 Task: Find connections with filter location Seen (Kreis 3) with filter topic #Workwith filter profile language English with filter current company Apparel Resources with filter school MIT School of Distance Education with filter industry Boilers, Tanks, and Shipping Container Manufacturing with filter service category Translation with filter keywords title Web Designer
Action: Mouse moved to (530, 83)
Screenshot: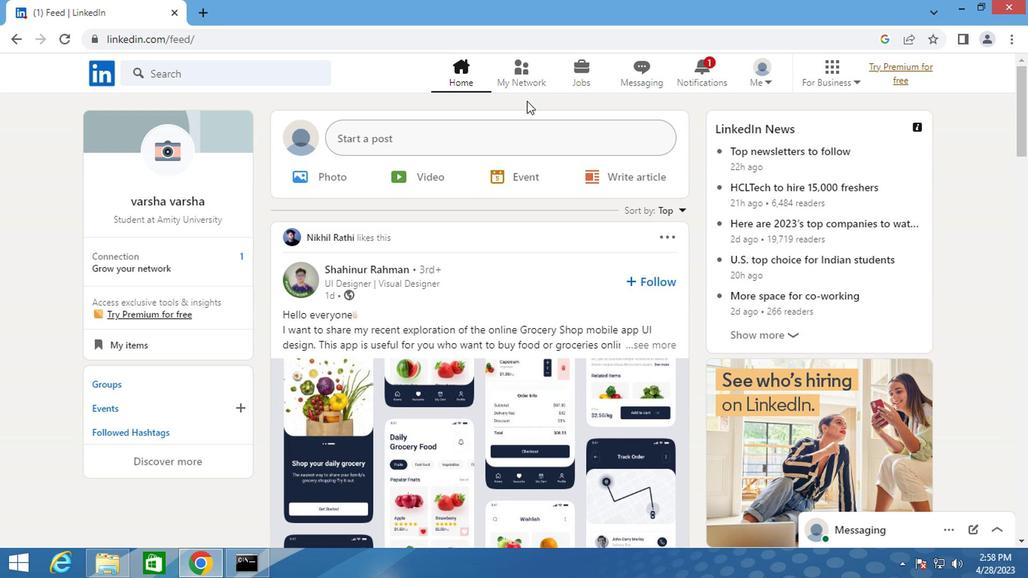 
Action: Mouse pressed left at (530, 83)
Screenshot: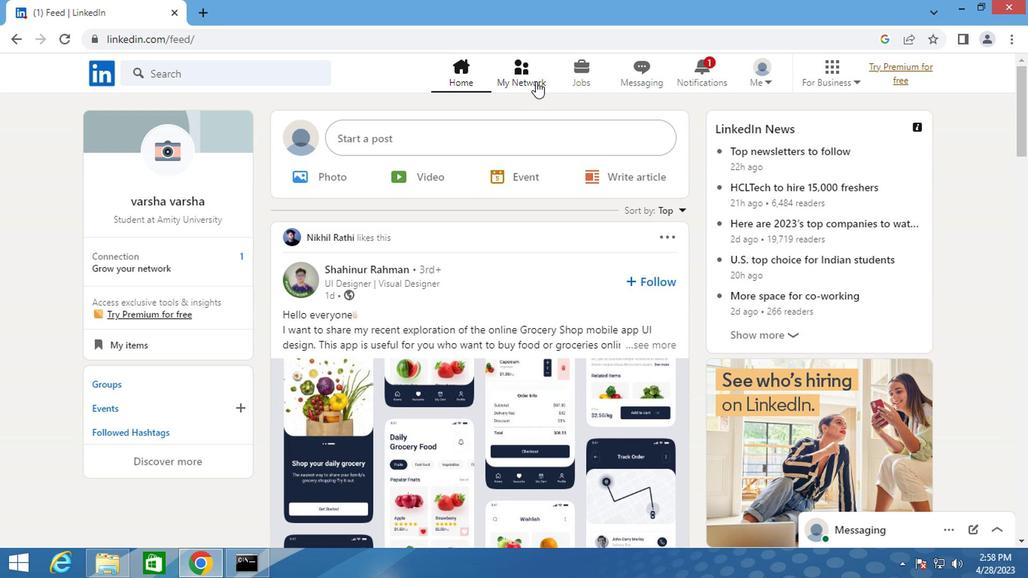 
Action: Mouse moved to (207, 160)
Screenshot: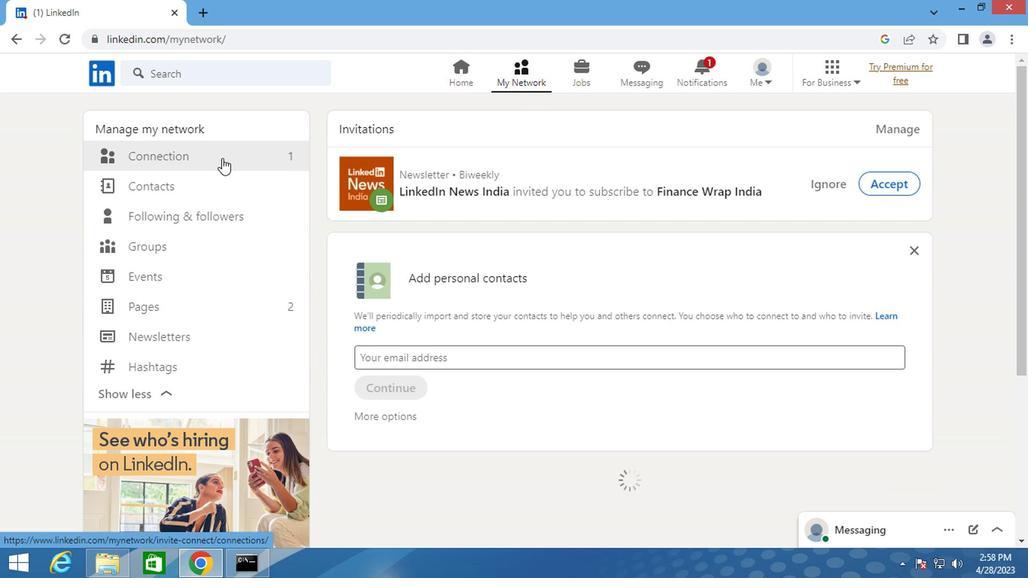
Action: Mouse pressed left at (207, 160)
Screenshot: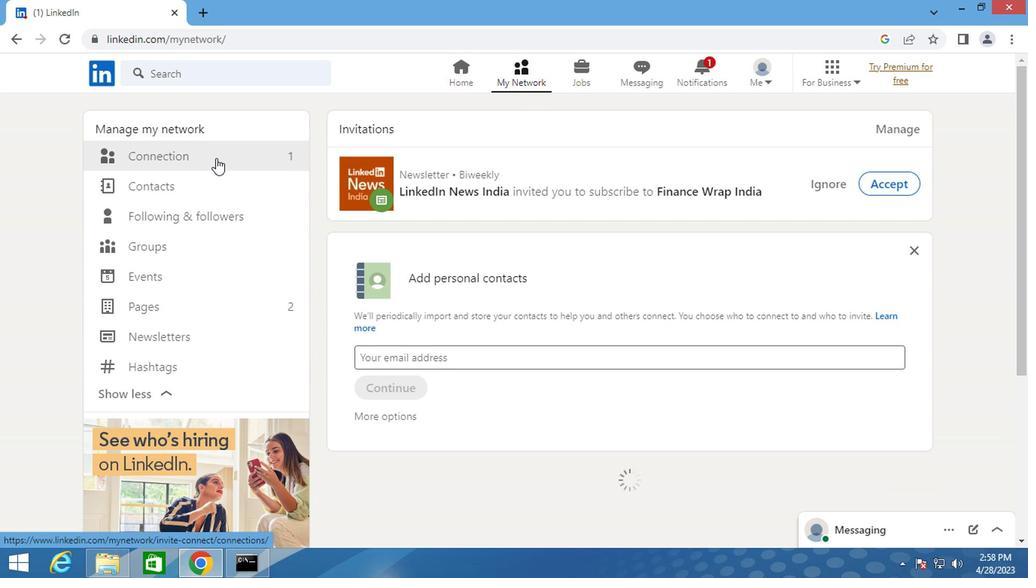 
Action: Mouse moved to (596, 161)
Screenshot: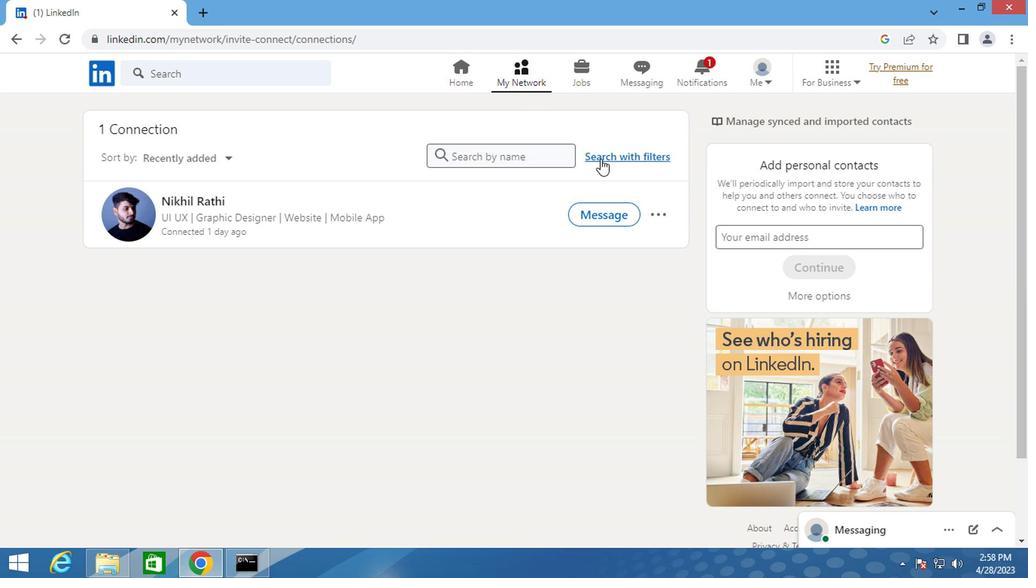 
Action: Mouse pressed left at (596, 161)
Screenshot: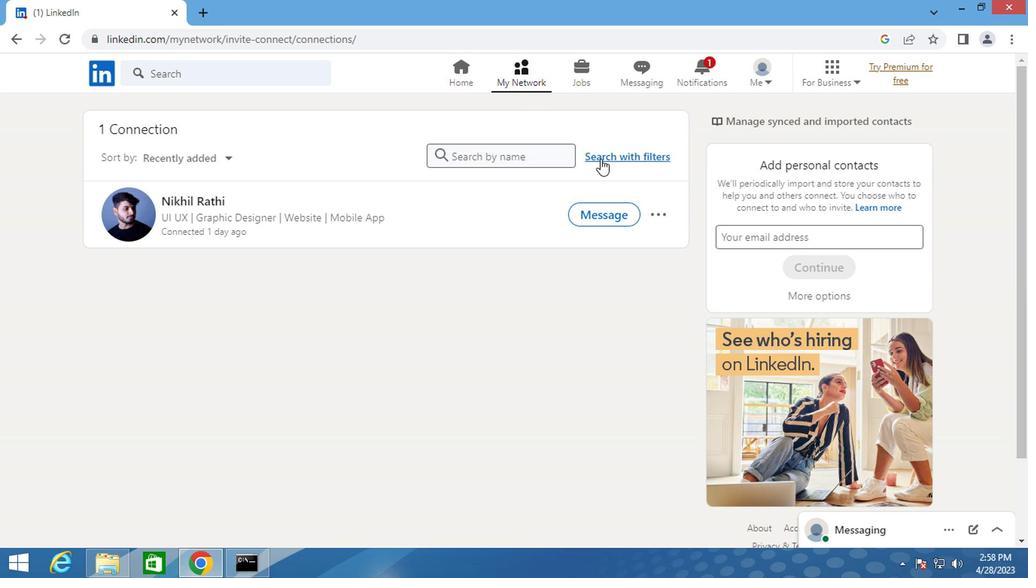 
Action: Mouse moved to (568, 115)
Screenshot: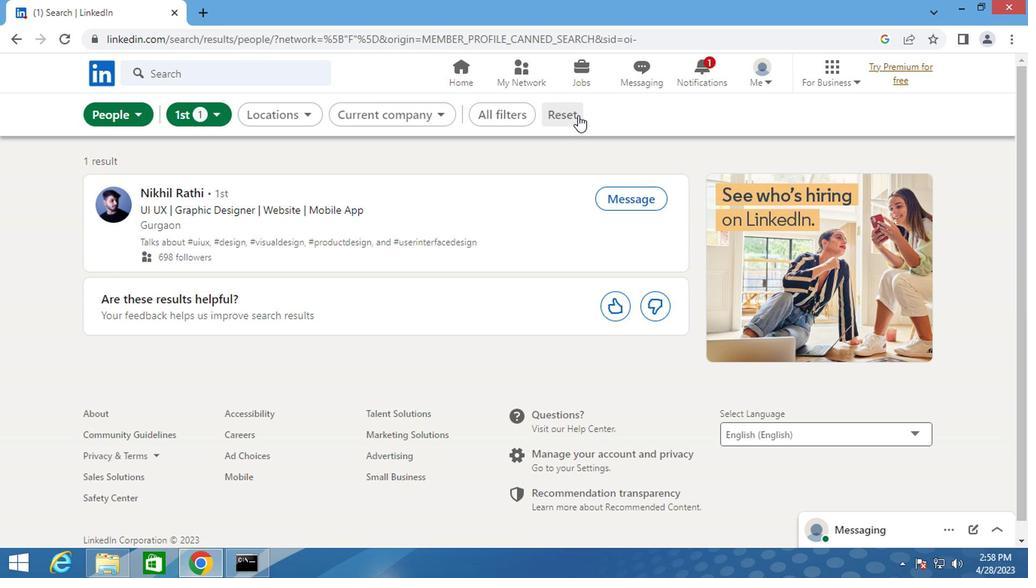 
Action: Mouse pressed left at (568, 115)
Screenshot: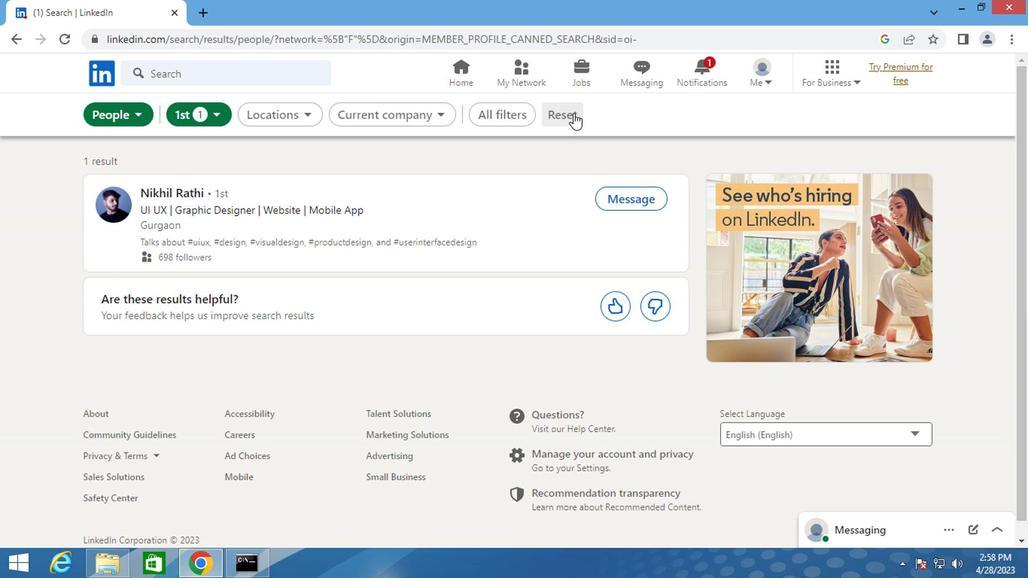 
Action: Mouse moved to (539, 117)
Screenshot: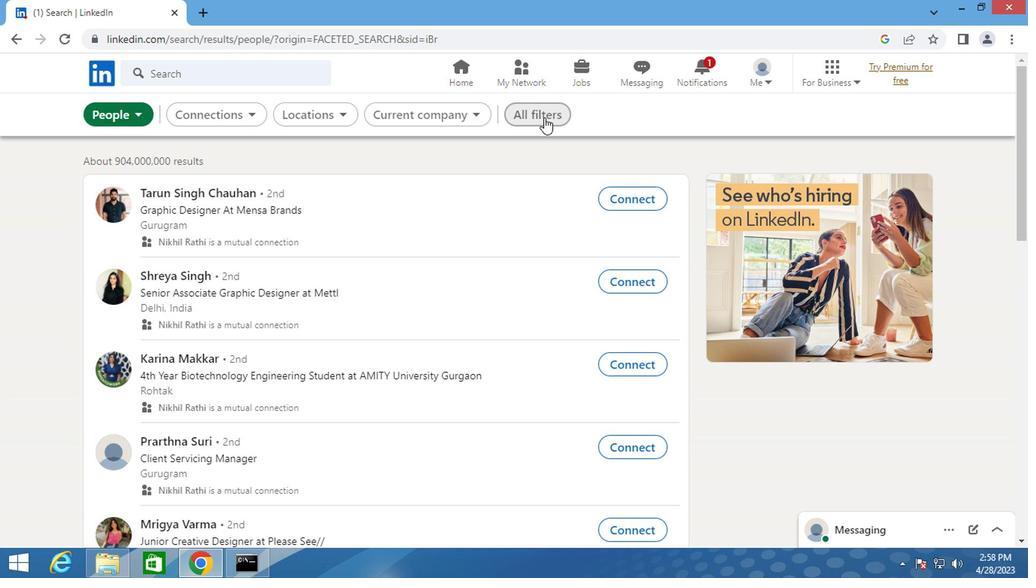 
Action: Mouse pressed left at (539, 117)
Screenshot: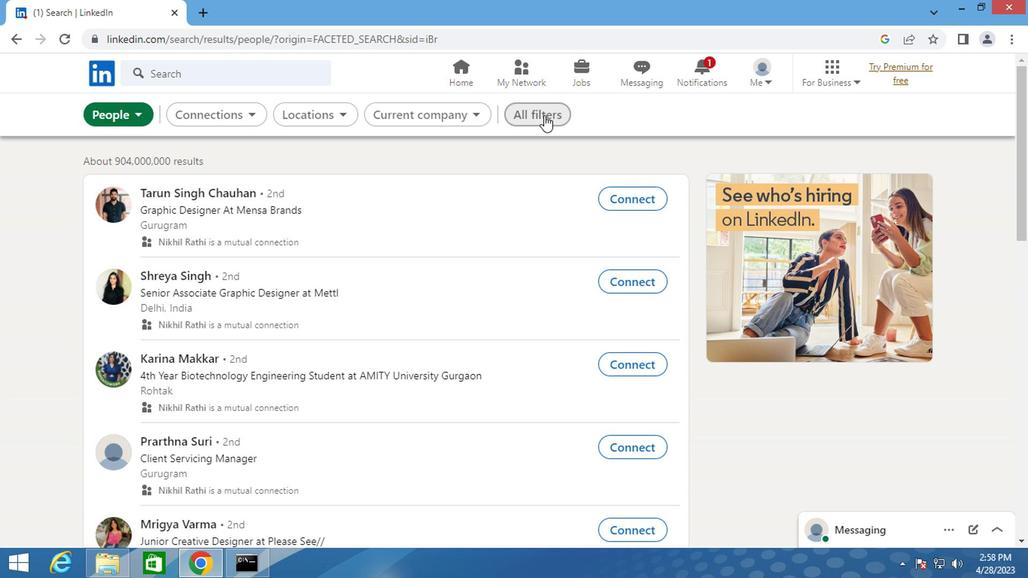 
Action: Mouse moved to (685, 274)
Screenshot: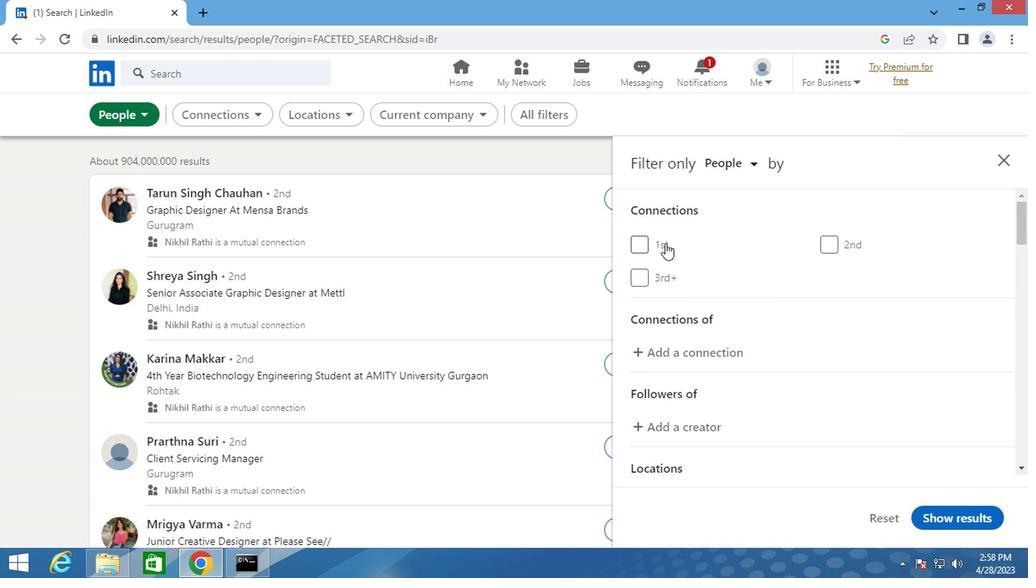 
Action: Mouse scrolled (685, 273) with delta (0, 0)
Screenshot: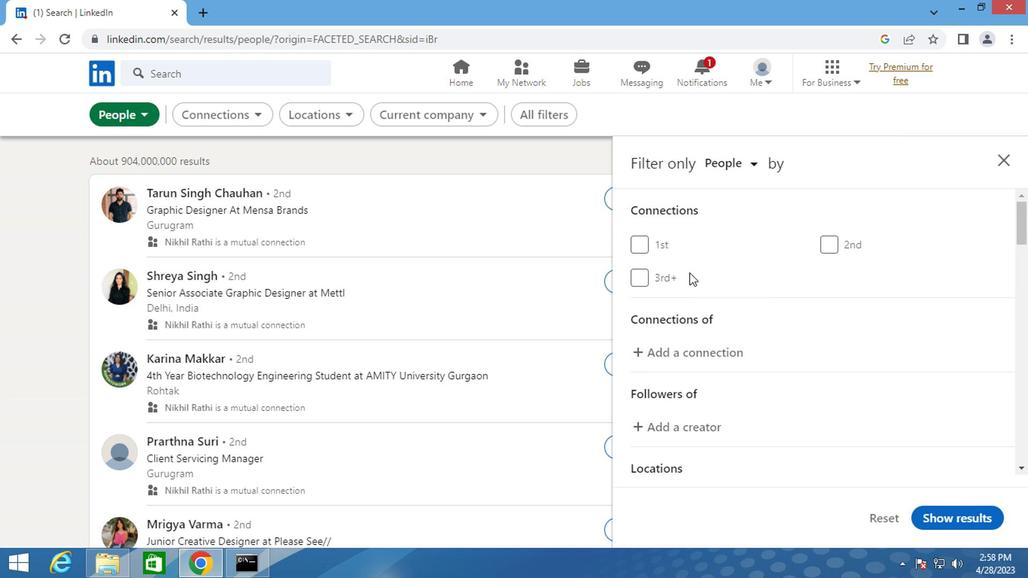 
Action: Mouse scrolled (685, 273) with delta (0, 0)
Screenshot: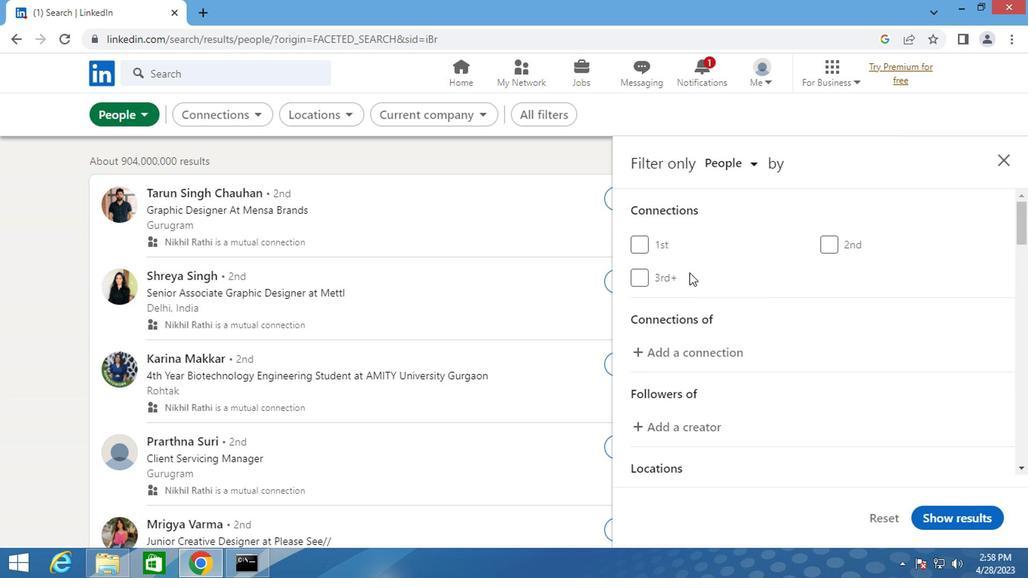 
Action: Mouse moved to (848, 410)
Screenshot: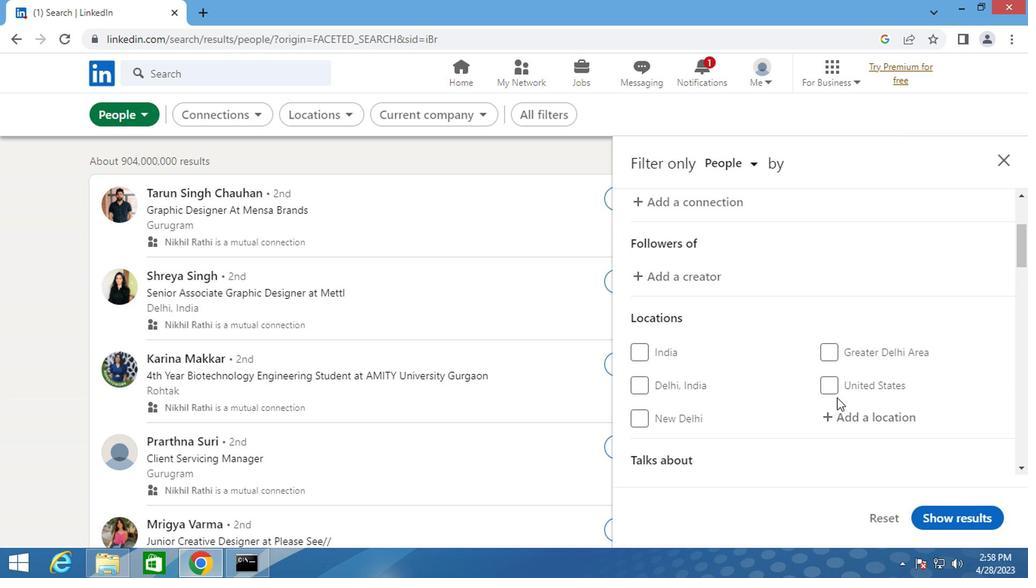 
Action: Mouse pressed left at (848, 410)
Screenshot: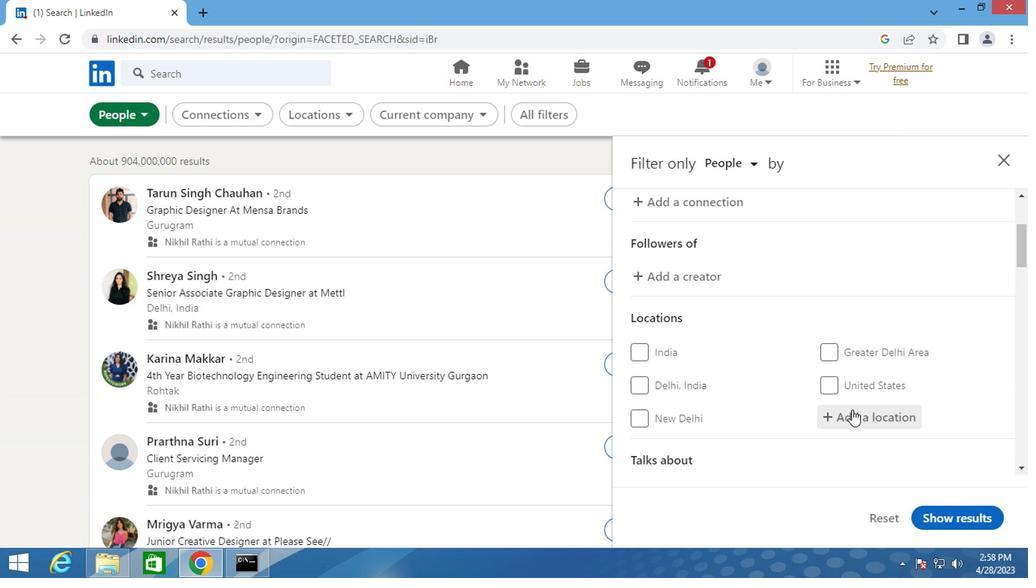 
Action: Key pressed <Key.shift>SEEN<Key.space><Key.shift_r><Key.shift_r><Key.shift_r><Key.shift_r><Key.shift_r>(<Key.shift>KREIS<Key.space>3<Key.shift_r>)
Screenshot: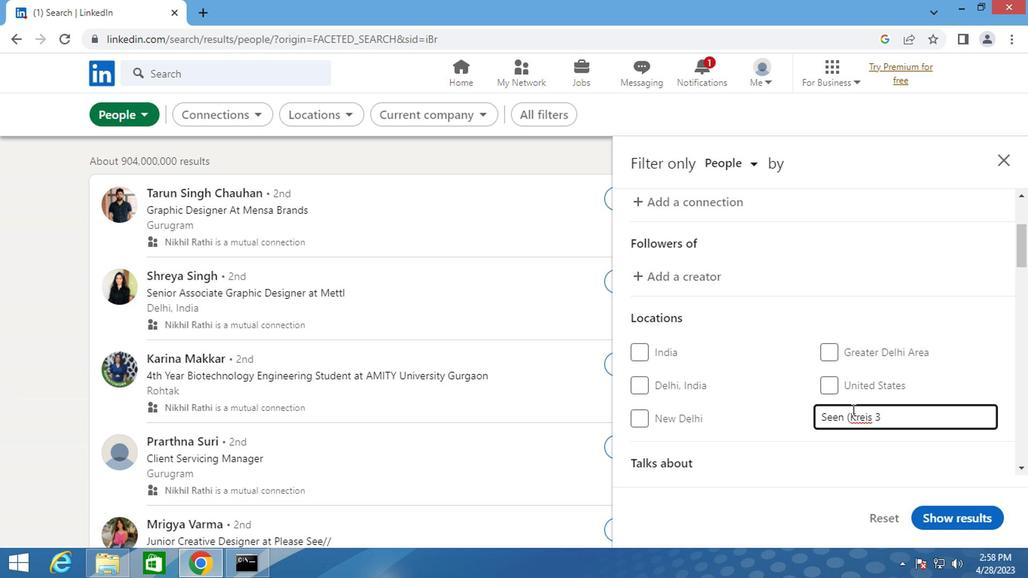 
Action: Mouse moved to (779, 386)
Screenshot: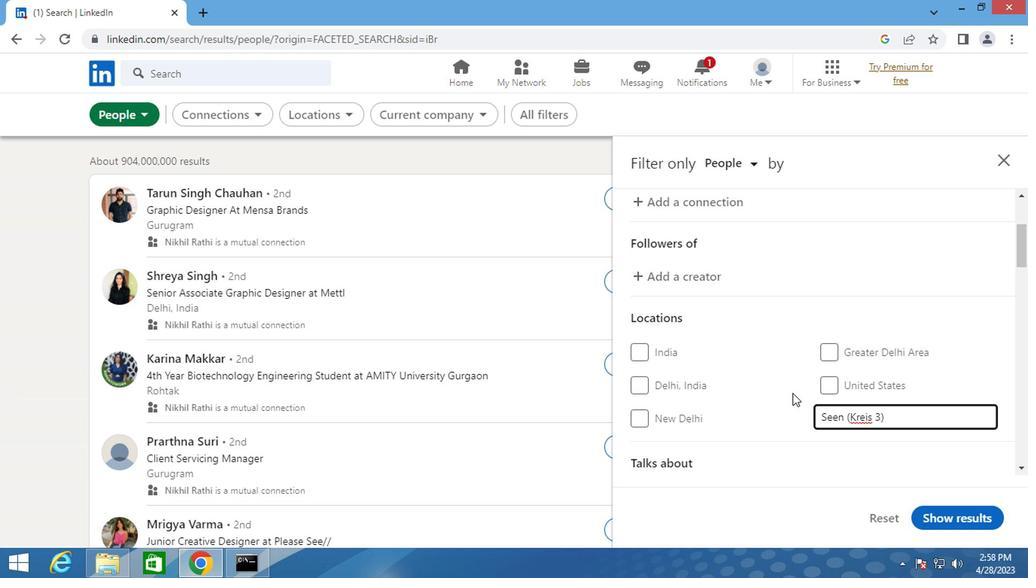 
Action: Mouse scrolled (779, 386) with delta (0, 0)
Screenshot: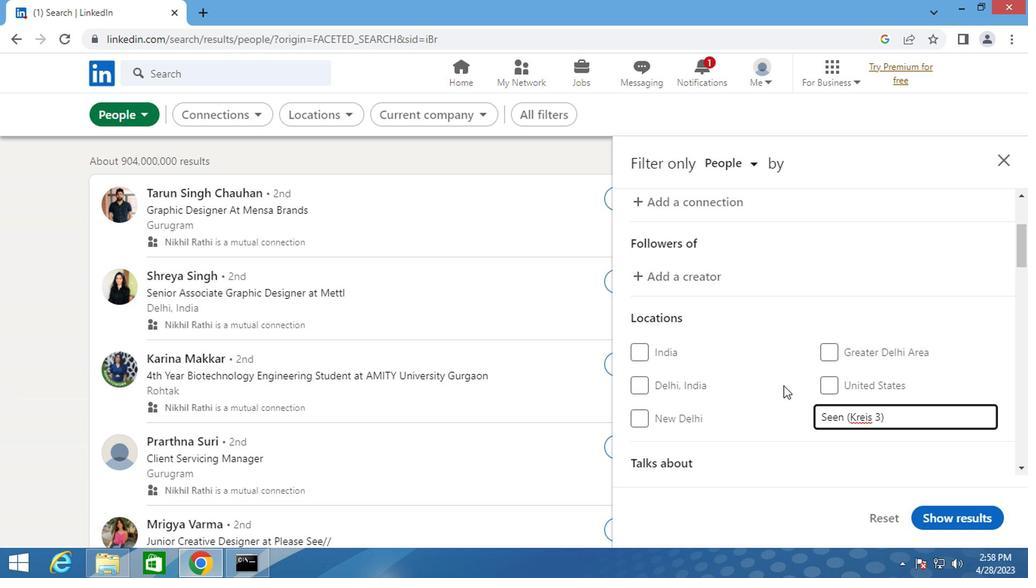 
Action: Mouse scrolled (779, 386) with delta (0, 0)
Screenshot: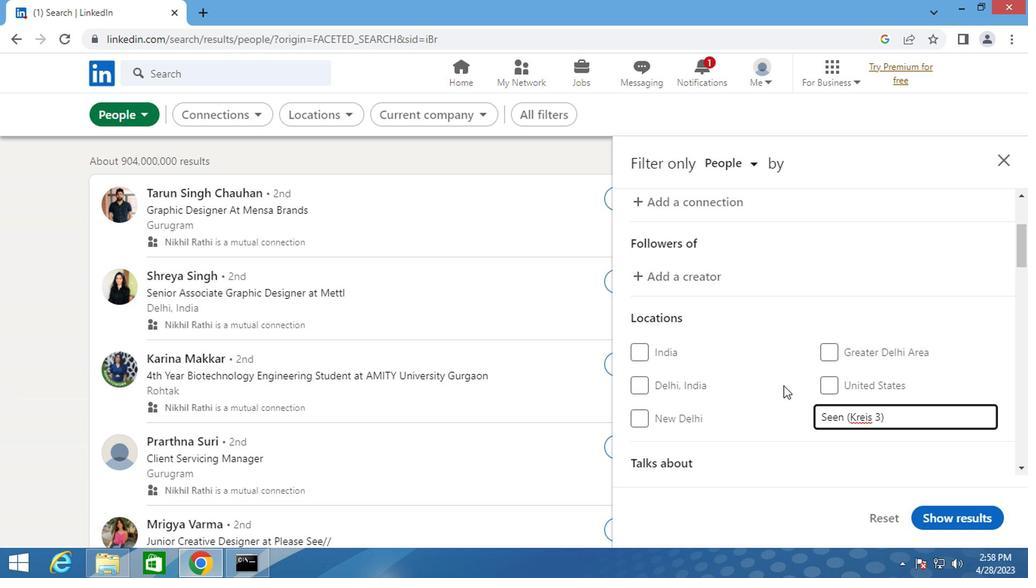 
Action: Mouse scrolled (779, 386) with delta (0, 0)
Screenshot: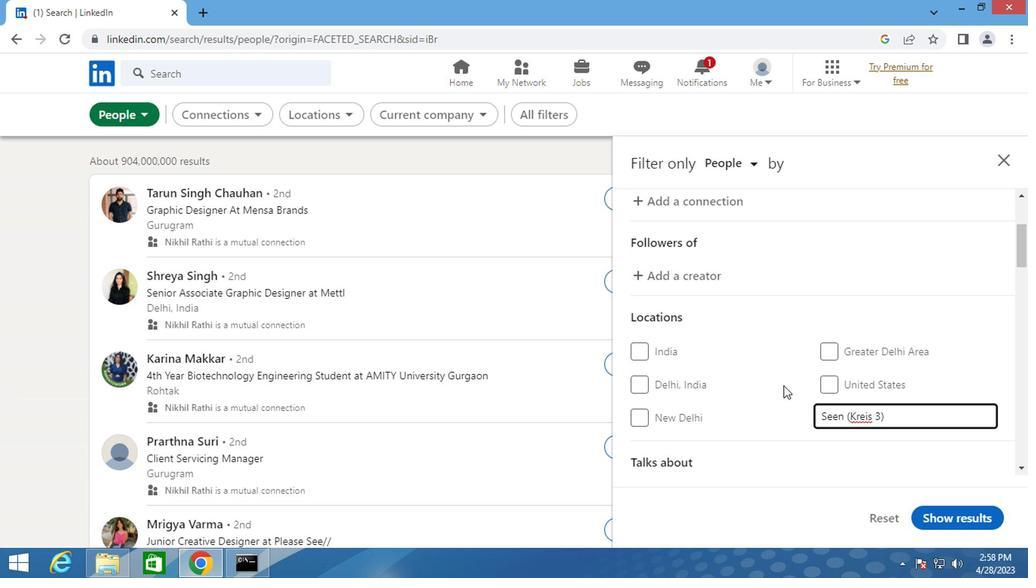 
Action: Mouse moved to (874, 335)
Screenshot: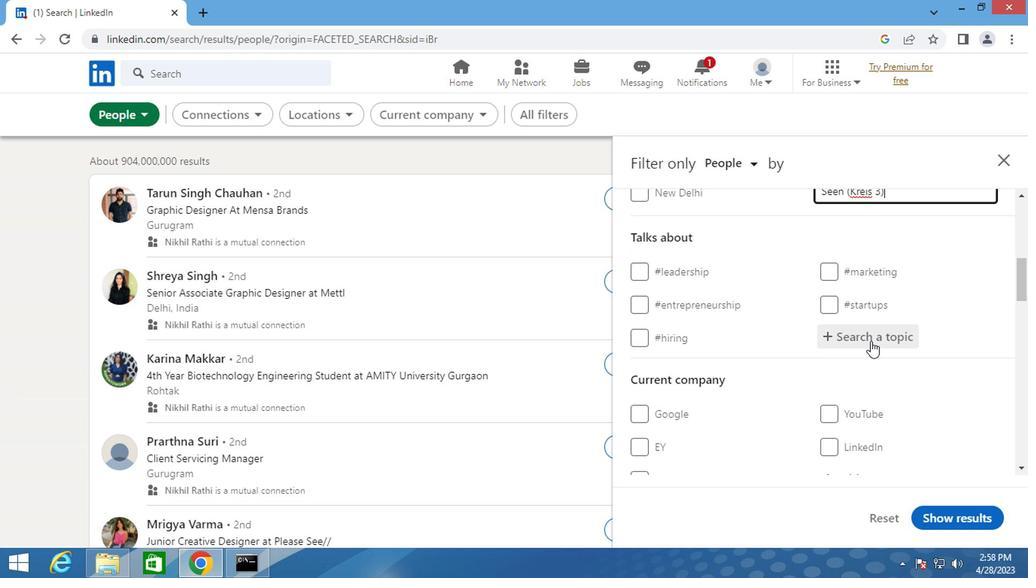 
Action: Mouse pressed left at (874, 335)
Screenshot: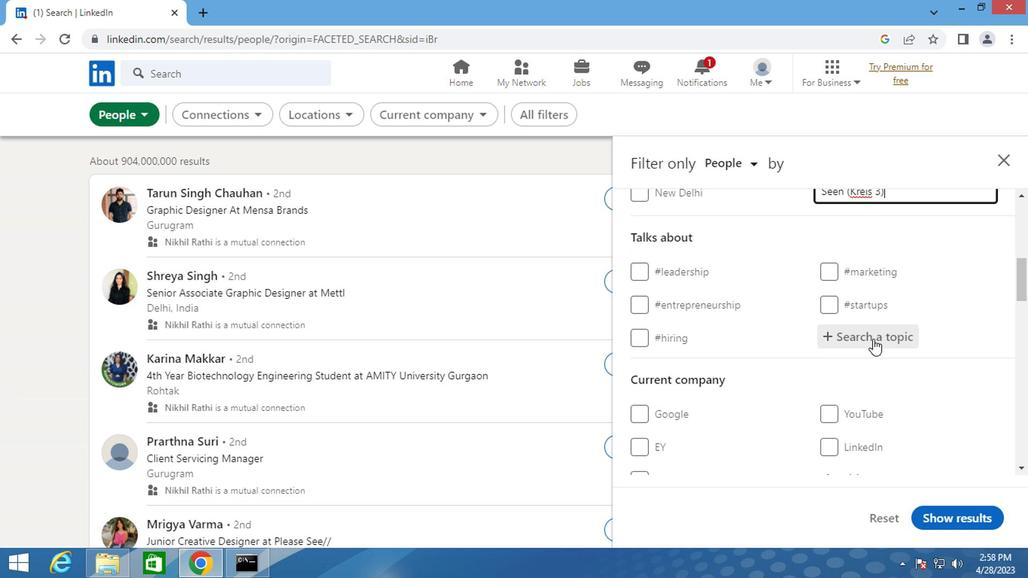 
Action: Key pressed <Key.shift>#<Key.shift>WORK
Screenshot: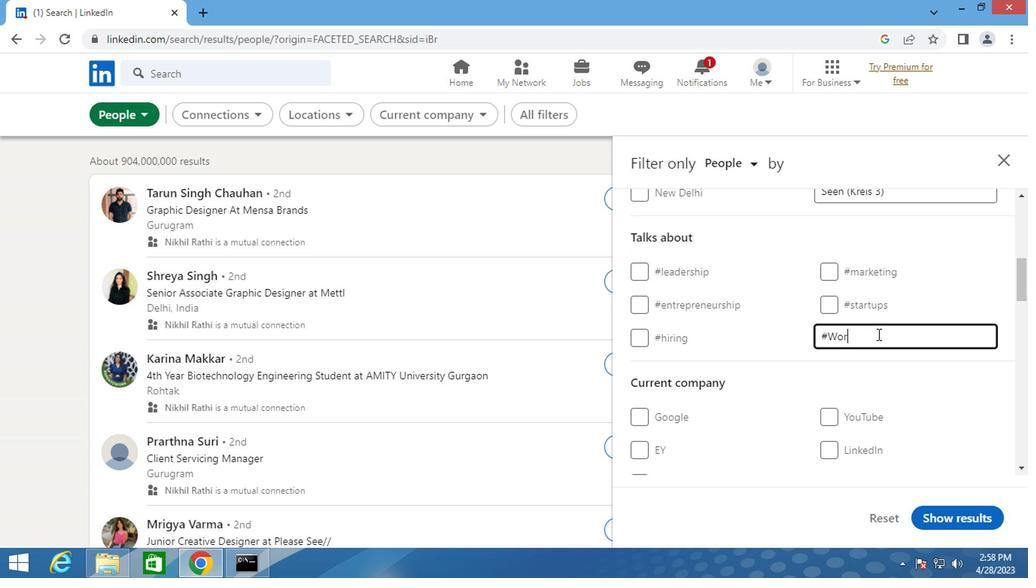 
Action: Mouse moved to (716, 281)
Screenshot: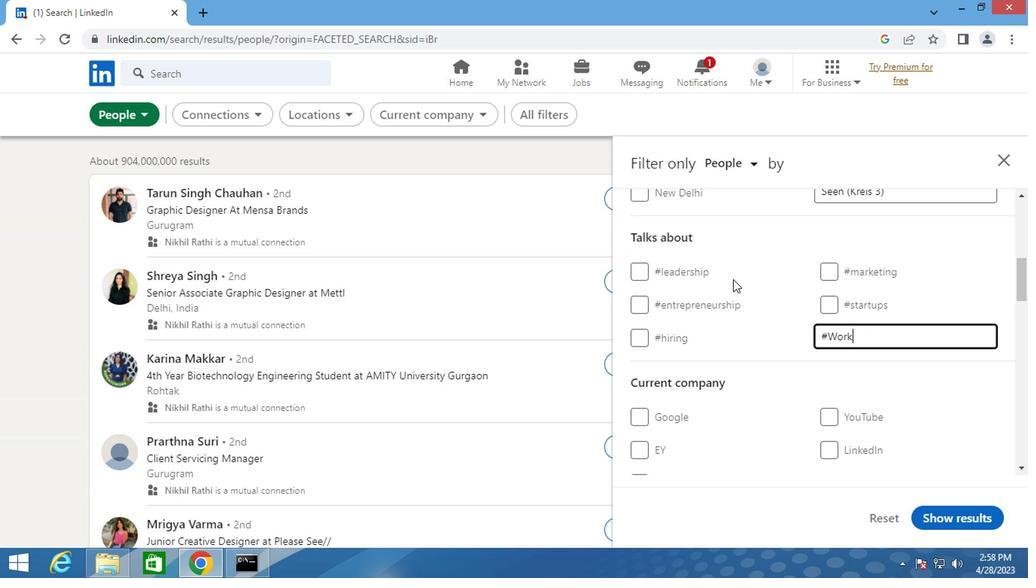 
Action: Mouse scrolled (716, 280) with delta (0, -1)
Screenshot: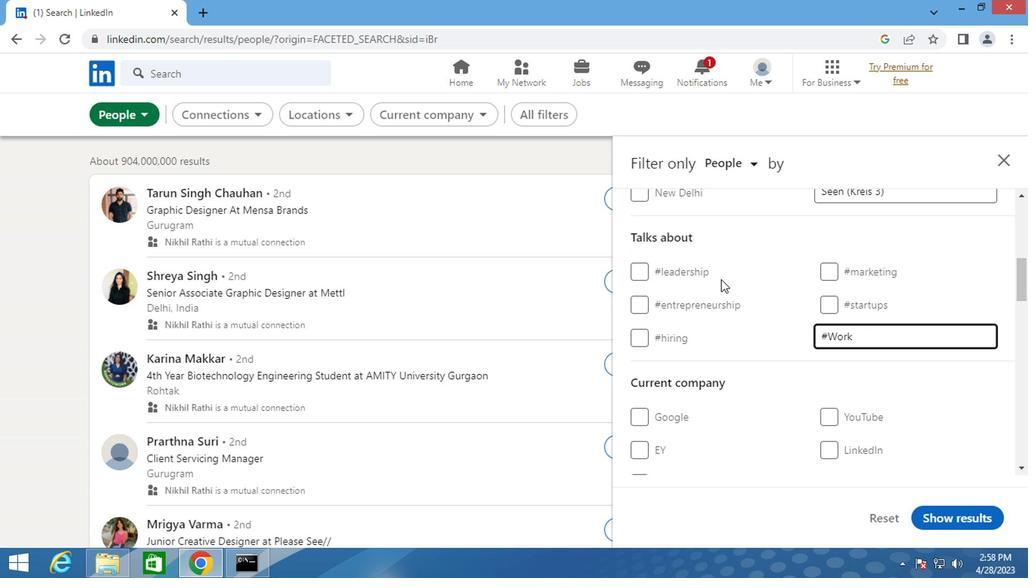 
Action: Mouse scrolled (716, 280) with delta (0, -1)
Screenshot: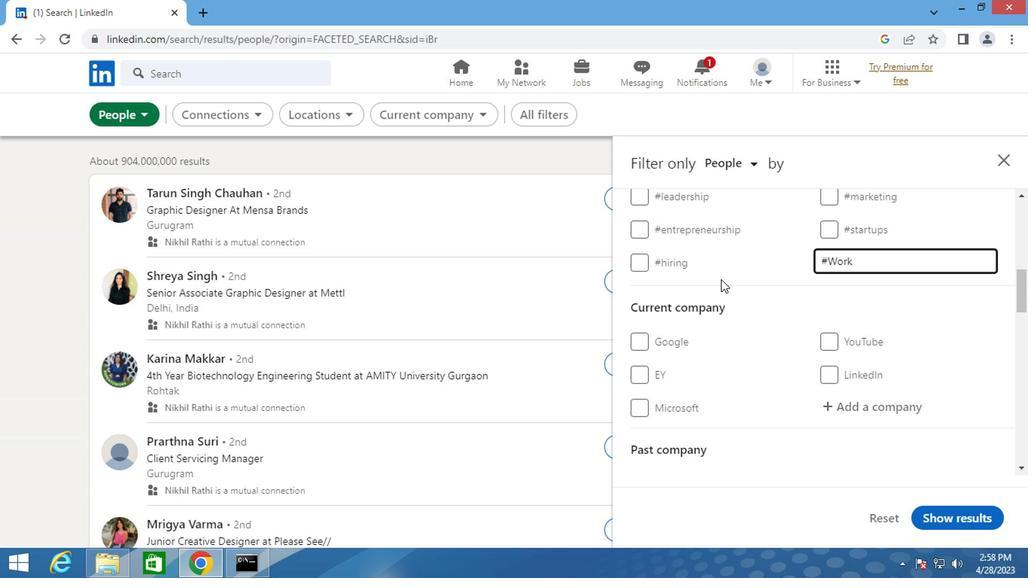 
Action: Mouse scrolled (716, 280) with delta (0, -1)
Screenshot: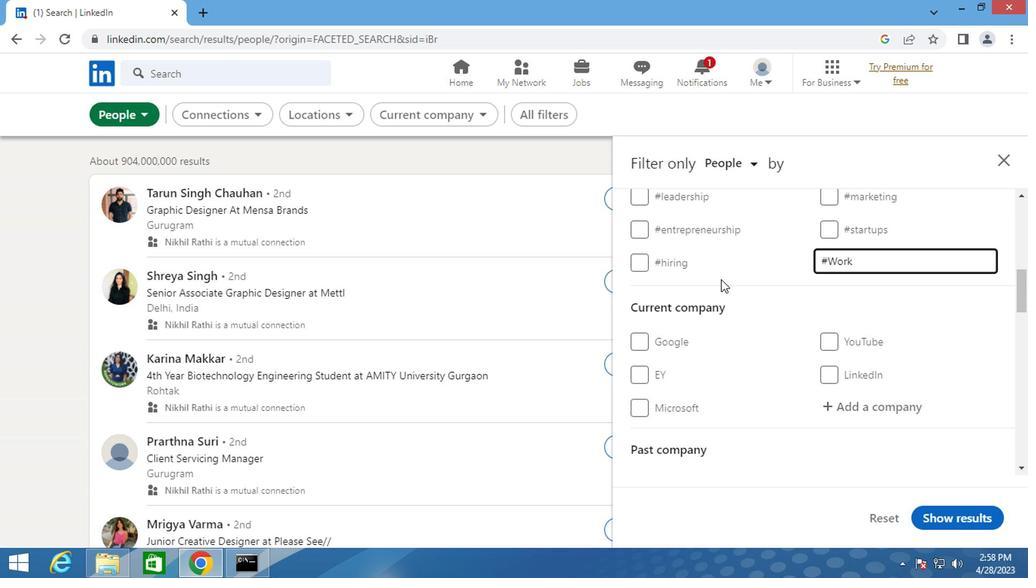 
Action: Mouse scrolled (716, 280) with delta (0, -1)
Screenshot: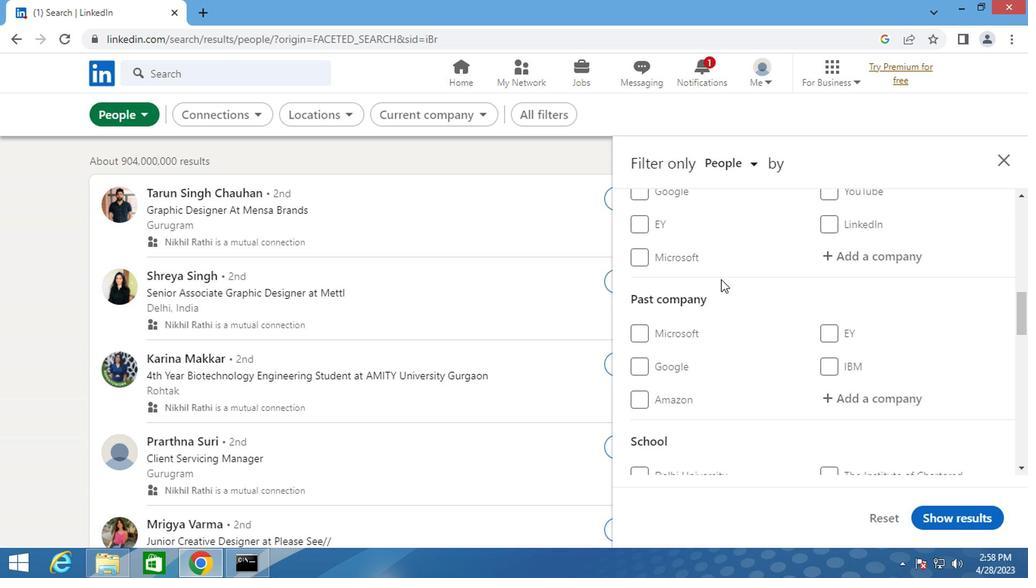 
Action: Mouse scrolled (716, 280) with delta (0, -1)
Screenshot: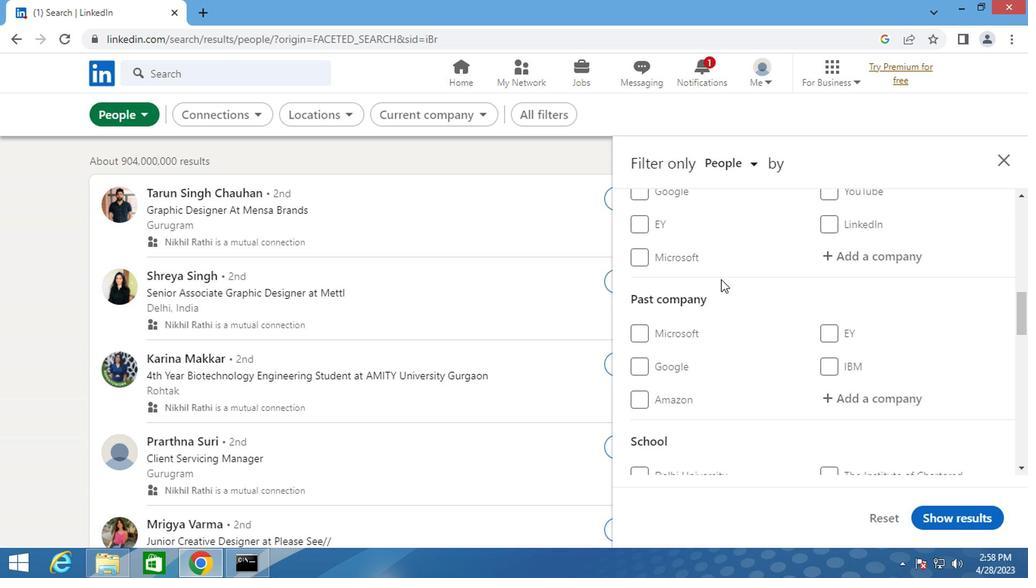 
Action: Mouse scrolled (716, 280) with delta (0, -1)
Screenshot: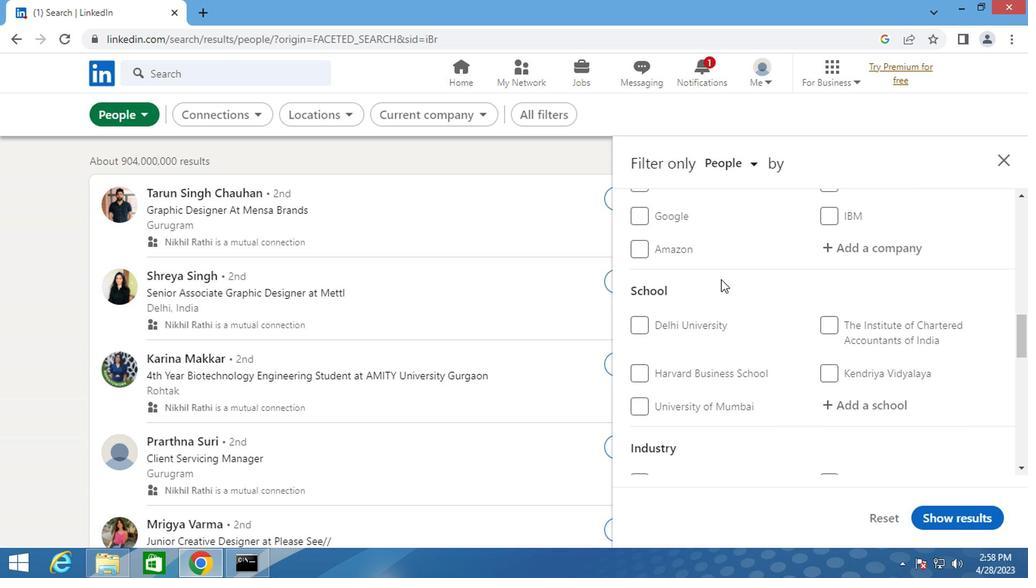 
Action: Mouse scrolled (716, 280) with delta (0, -1)
Screenshot: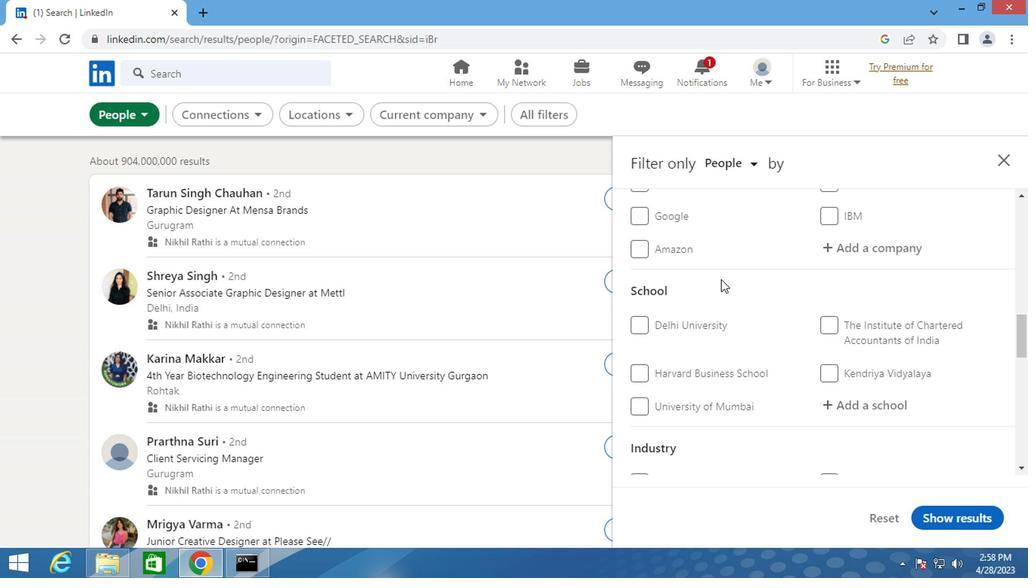 
Action: Mouse scrolled (716, 280) with delta (0, -1)
Screenshot: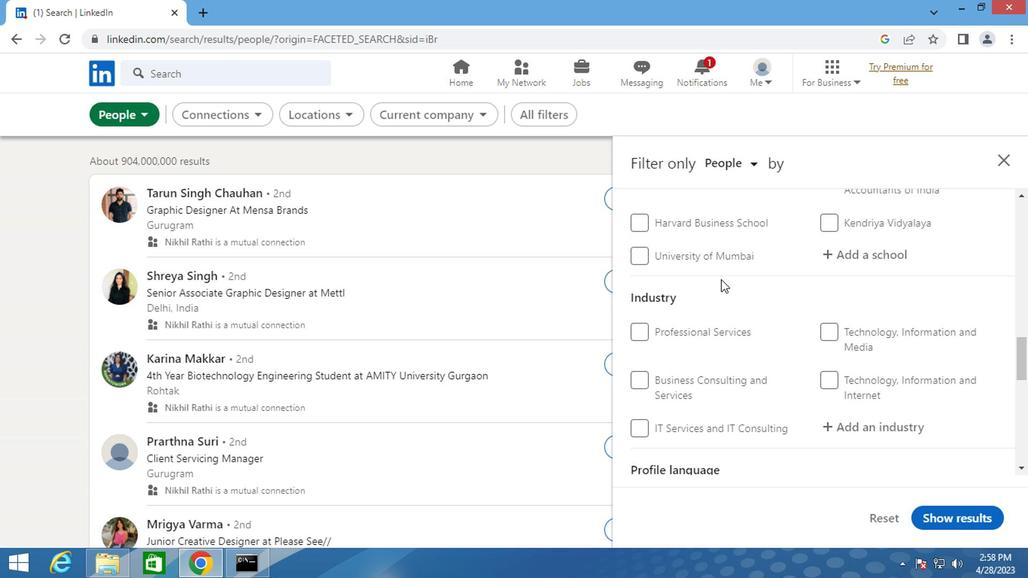
Action: Mouse scrolled (716, 280) with delta (0, -1)
Screenshot: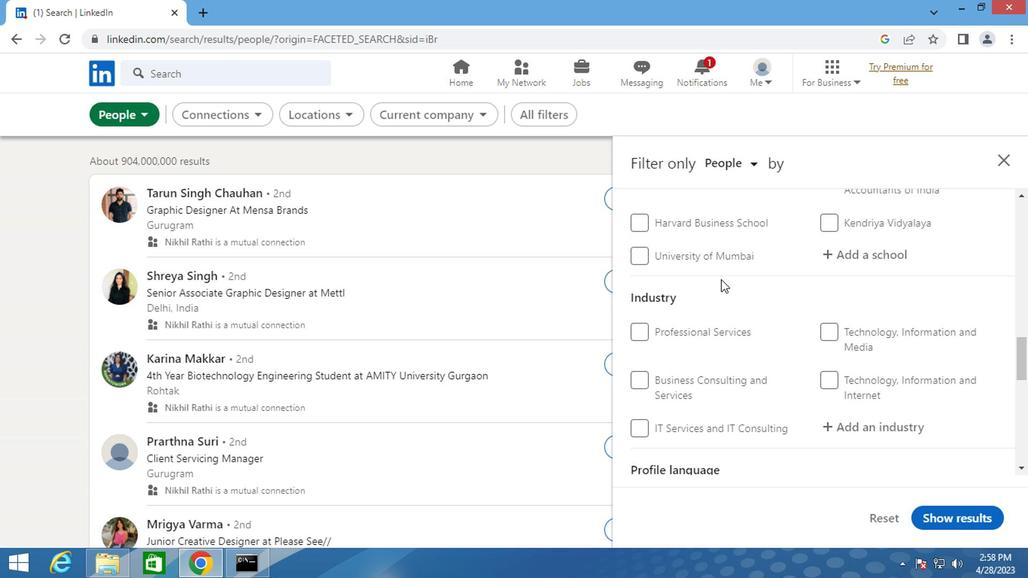 
Action: Mouse moved to (638, 352)
Screenshot: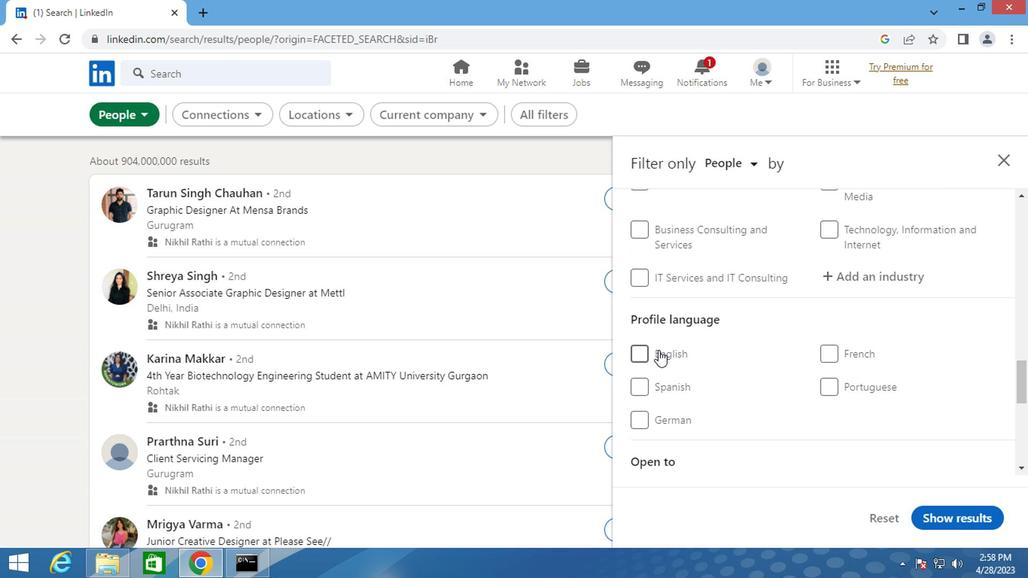 
Action: Mouse pressed left at (638, 352)
Screenshot: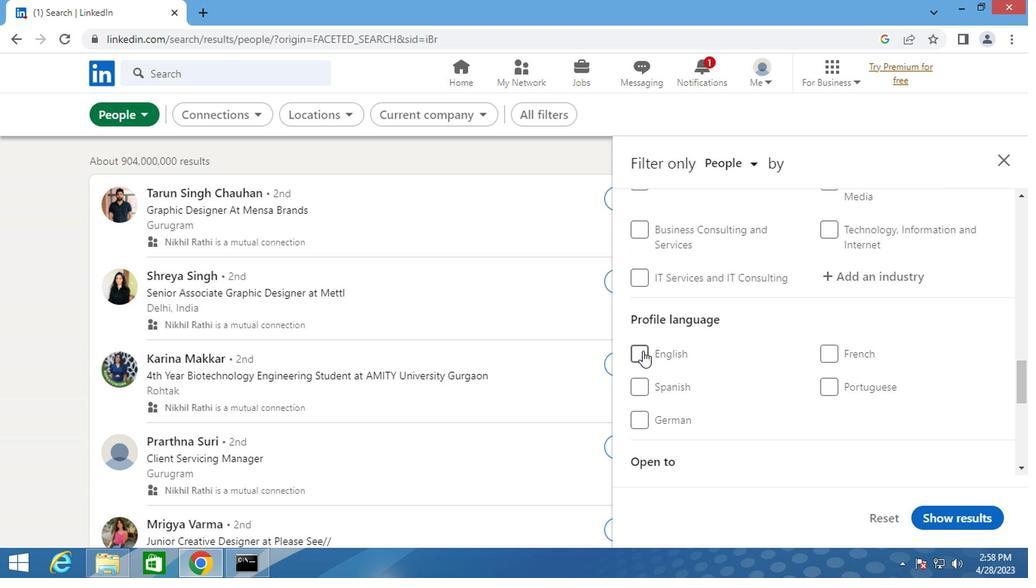 
Action: Mouse moved to (670, 338)
Screenshot: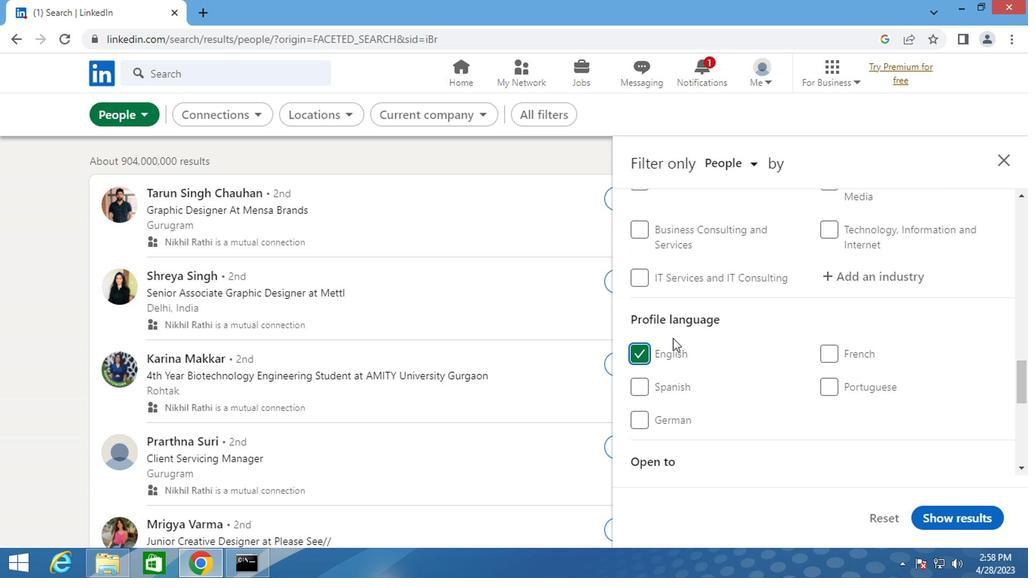 
Action: Mouse scrolled (670, 339) with delta (0, 0)
Screenshot: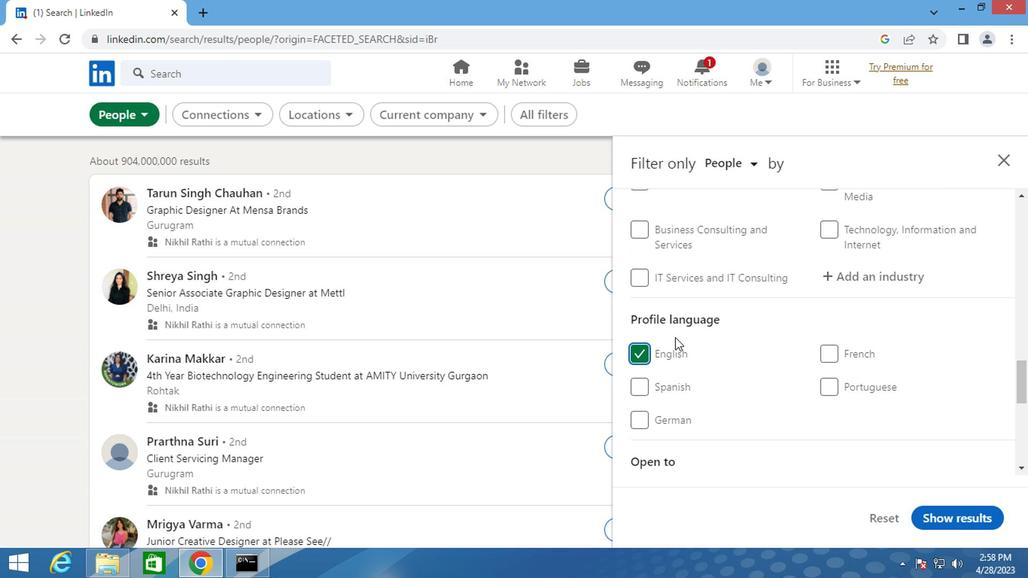 
Action: Mouse scrolled (670, 339) with delta (0, 0)
Screenshot: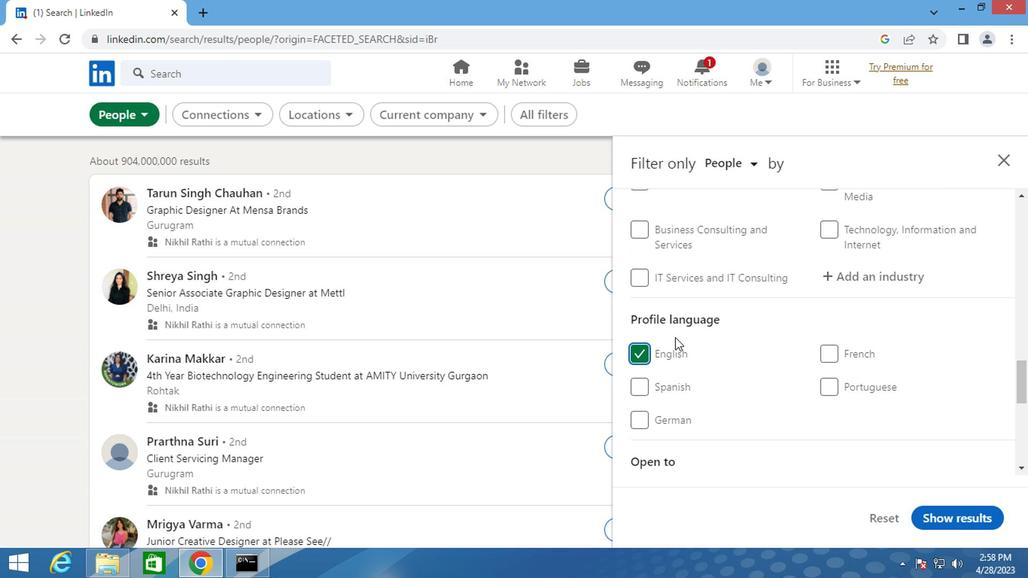 
Action: Mouse scrolled (670, 339) with delta (0, 0)
Screenshot: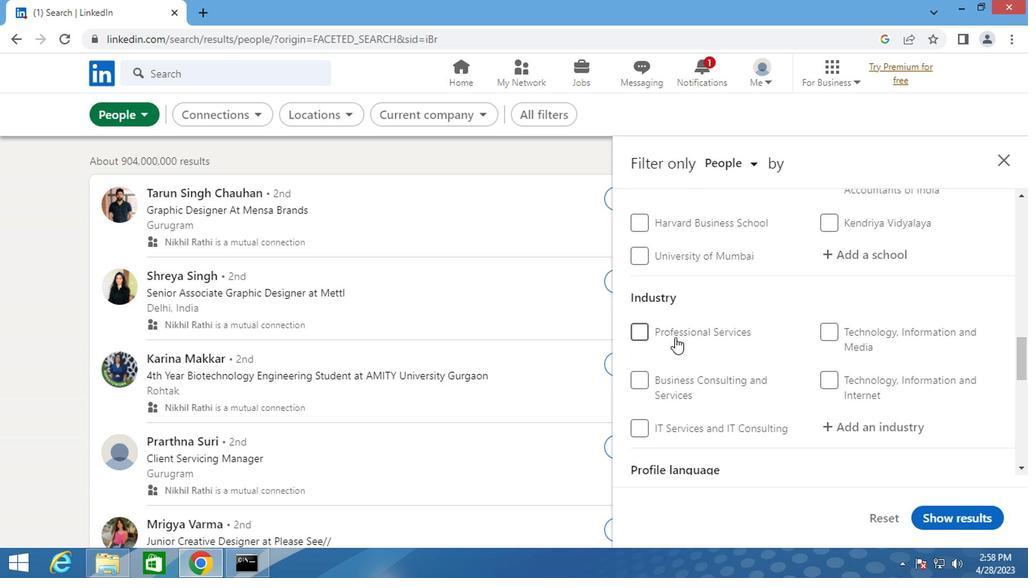 
Action: Mouse scrolled (670, 339) with delta (0, 0)
Screenshot: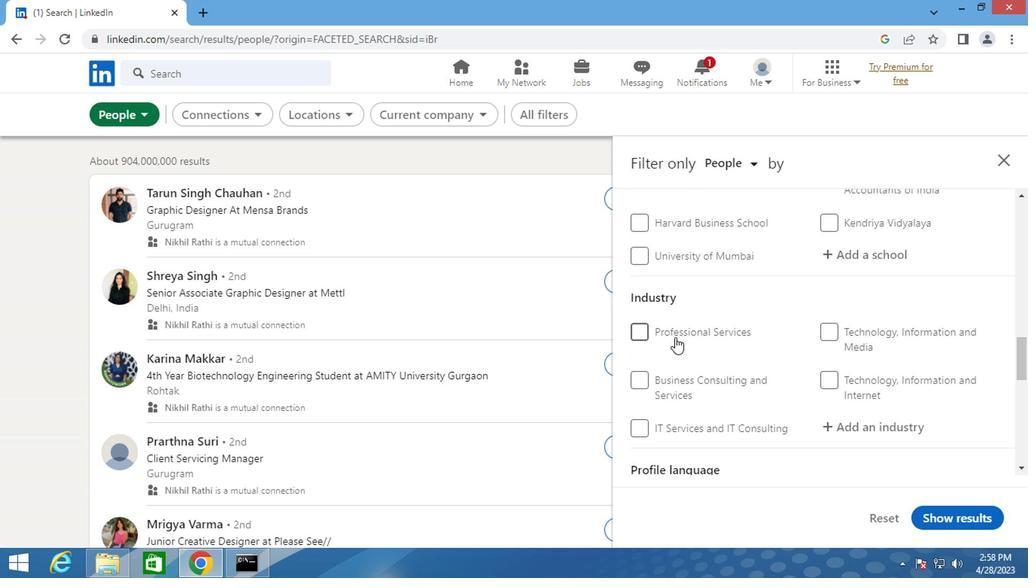 
Action: Mouse scrolled (670, 339) with delta (0, 0)
Screenshot: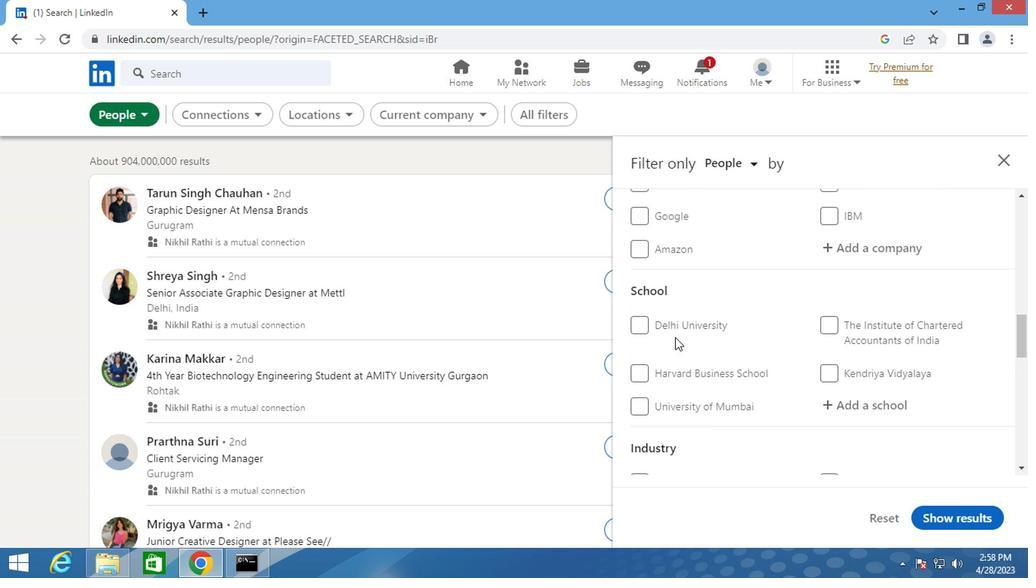 
Action: Mouse scrolled (670, 339) with delta (0, 0)
Screenshot: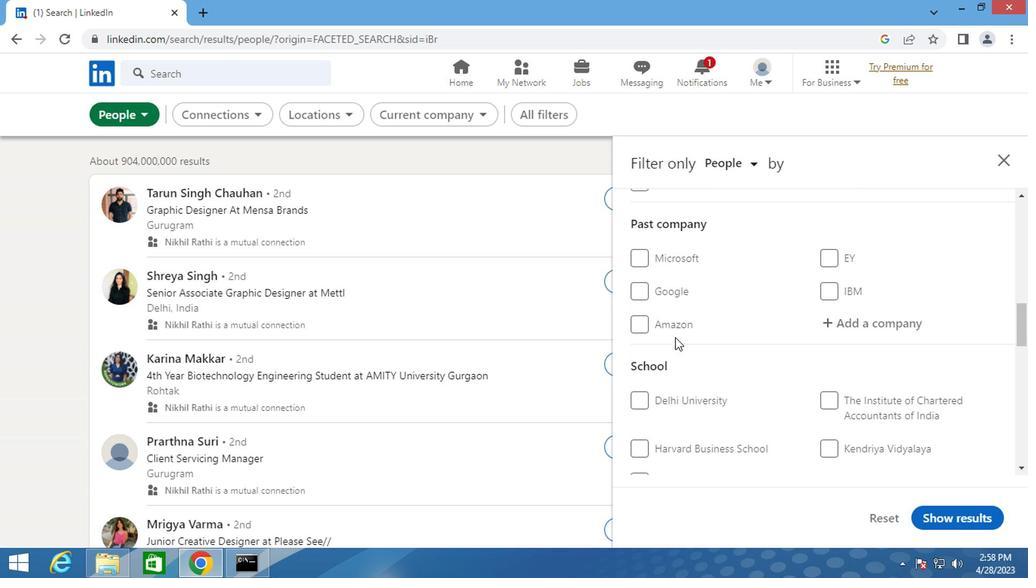 
Action: Mouse scrolled (670, 339) with delta (0, 0)
Screenshot: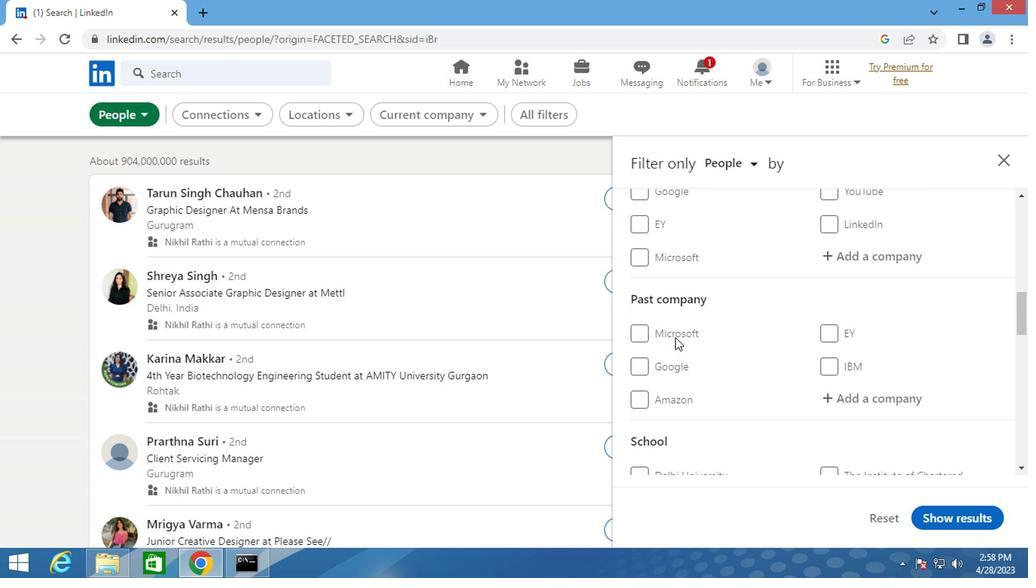 
Action: Mouse scrolled (670, 339) with delta (0, 0)
Screenshot: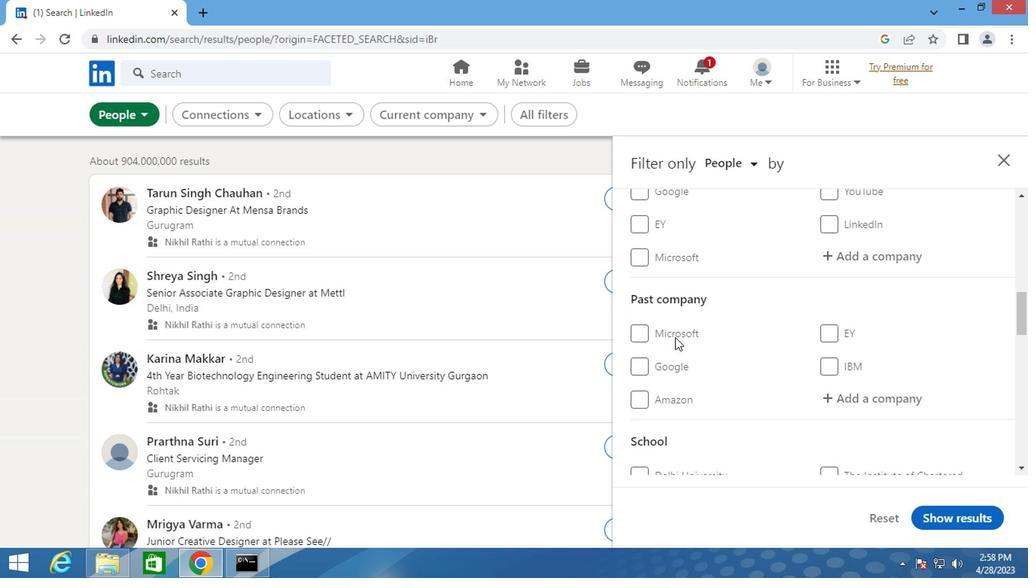 
Action: Mouse moved to (846, 409)
Screenshot: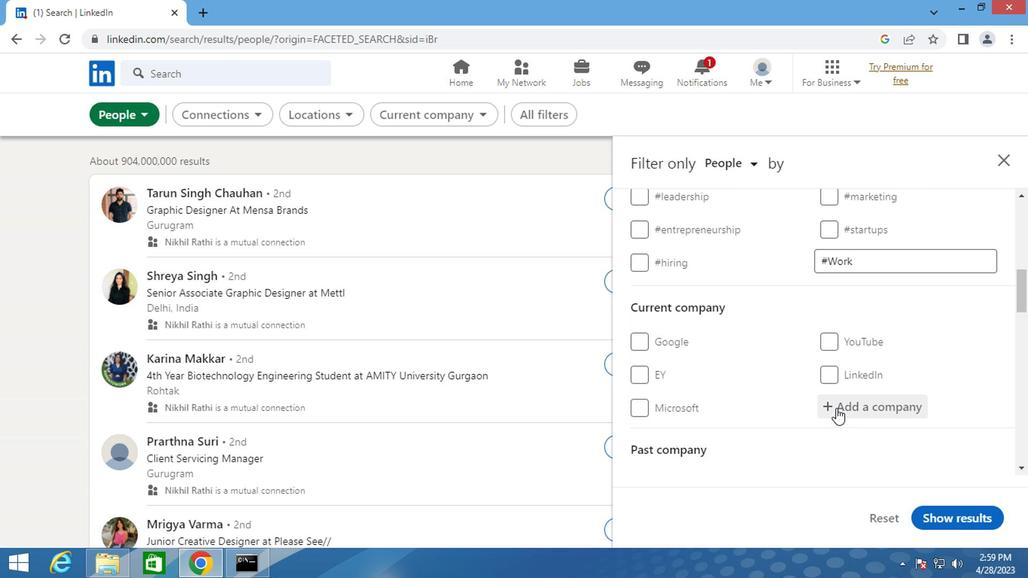 
Action: Mouse pressed left at (846, 409)
Screenshot: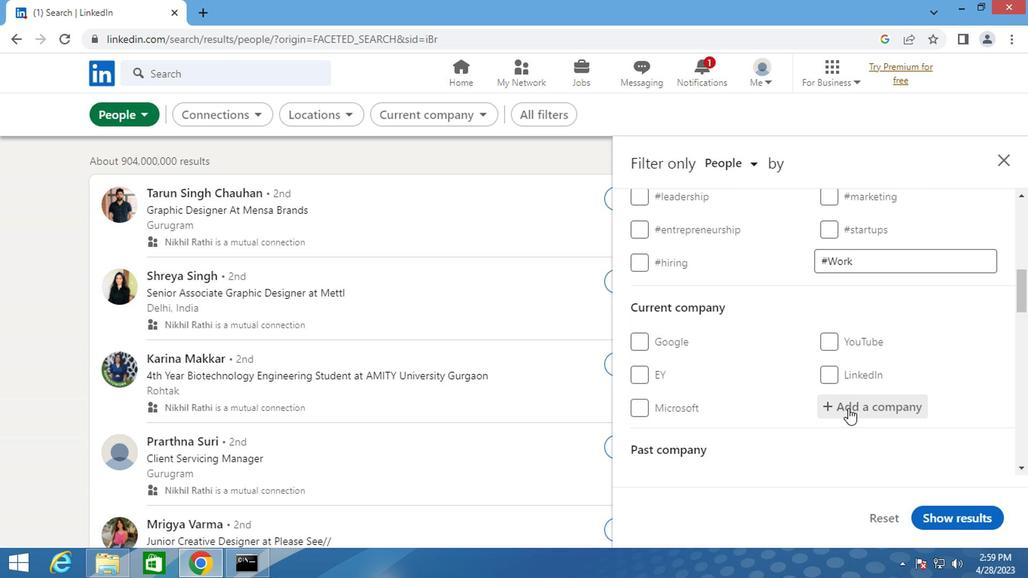 
Action: Key pressed <Key.shift>APPAREL<Key.space><Key.shift>RESOURCES
Screenshot: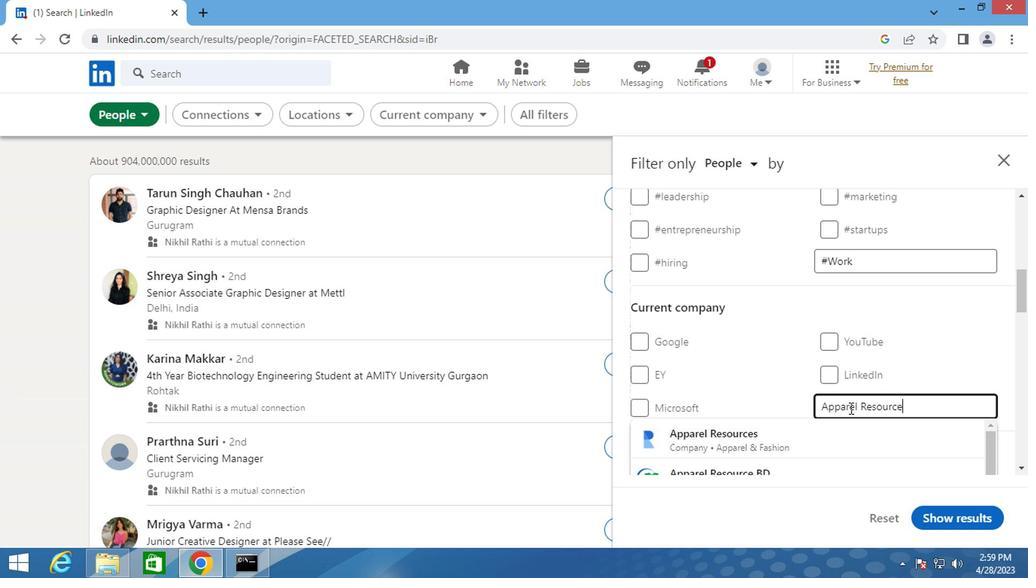 
Action: Mouse moved to (775, 424)
Screenshot: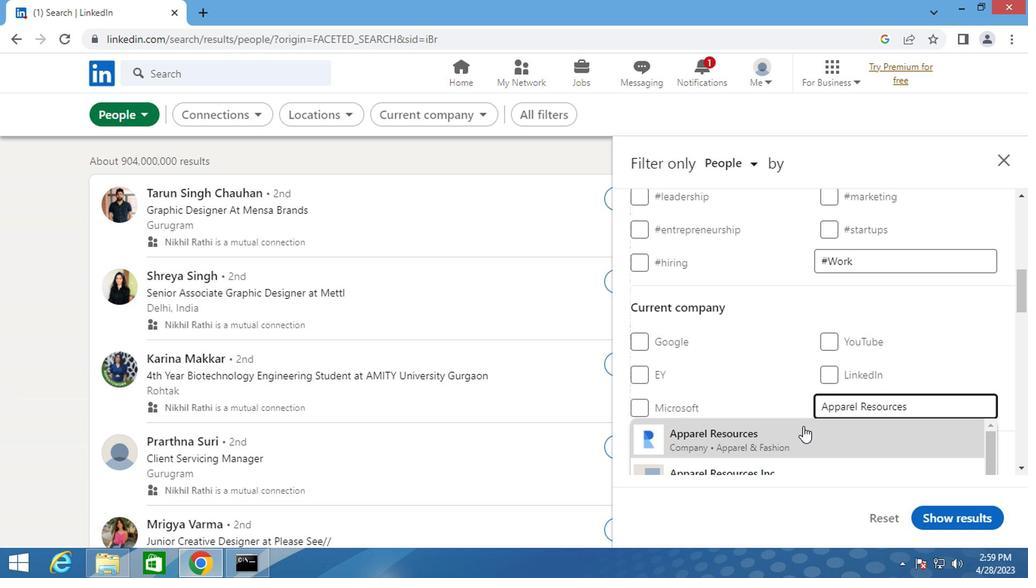 
Action: Mouse pressed left at (775, 424)
Screenshot: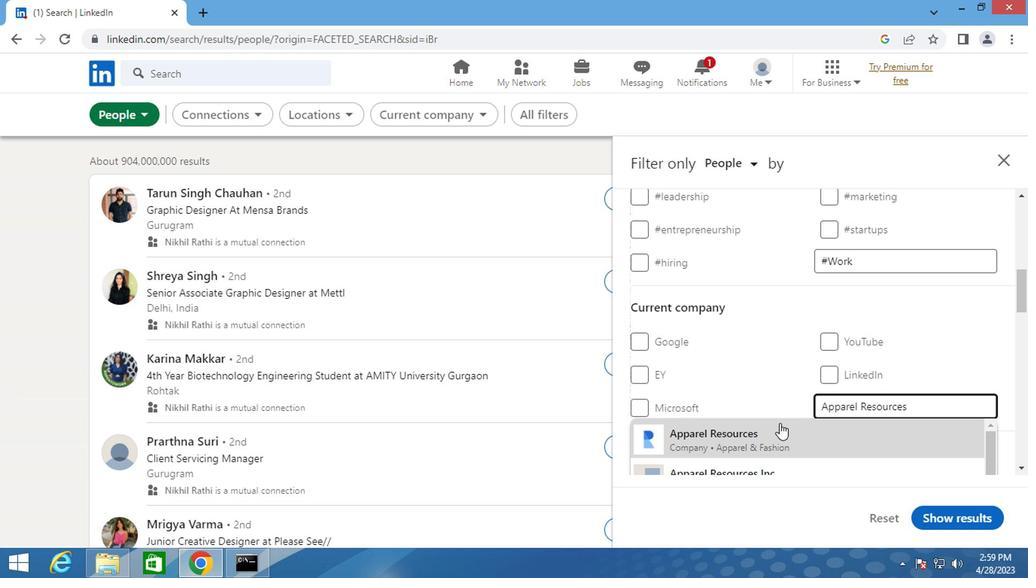 
Action: Mouse moved to (791, 393)
Screenshot: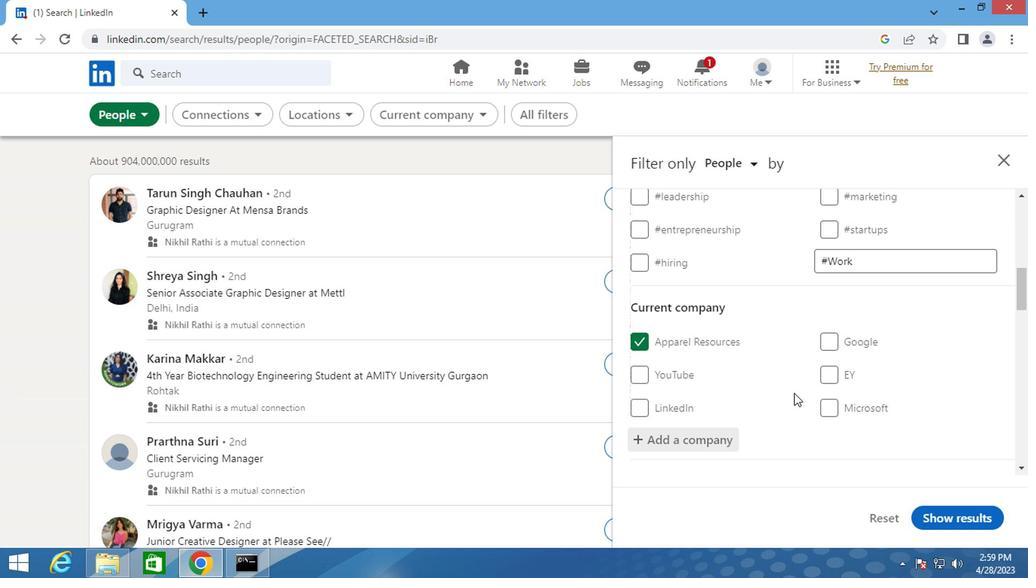 
Action: Mouse scrolled (791, 391) with delta (0, -1)
Screenshot: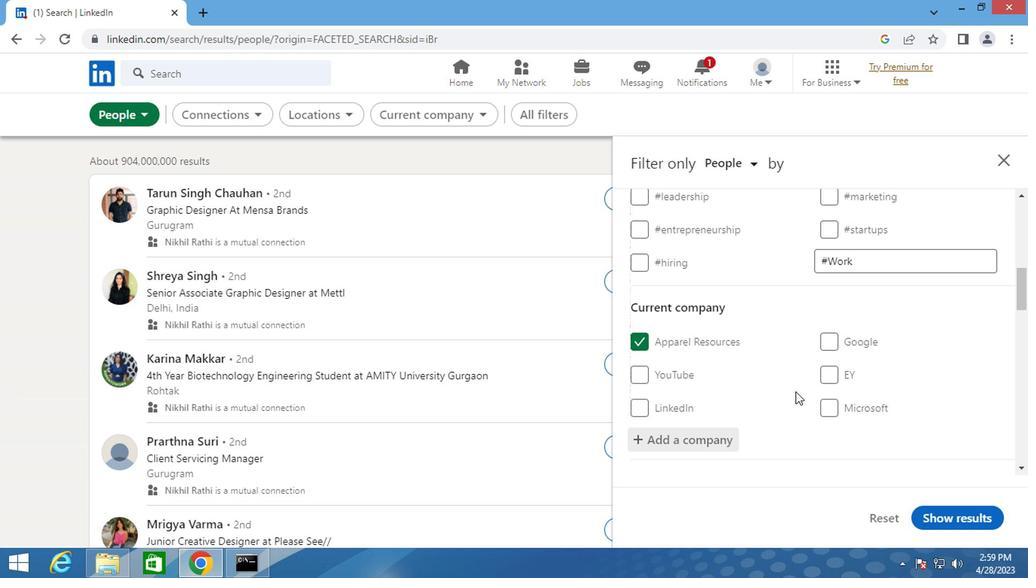 
Action: Mouse scrolled (791, 391) with delta (0, -1)
Screenshot: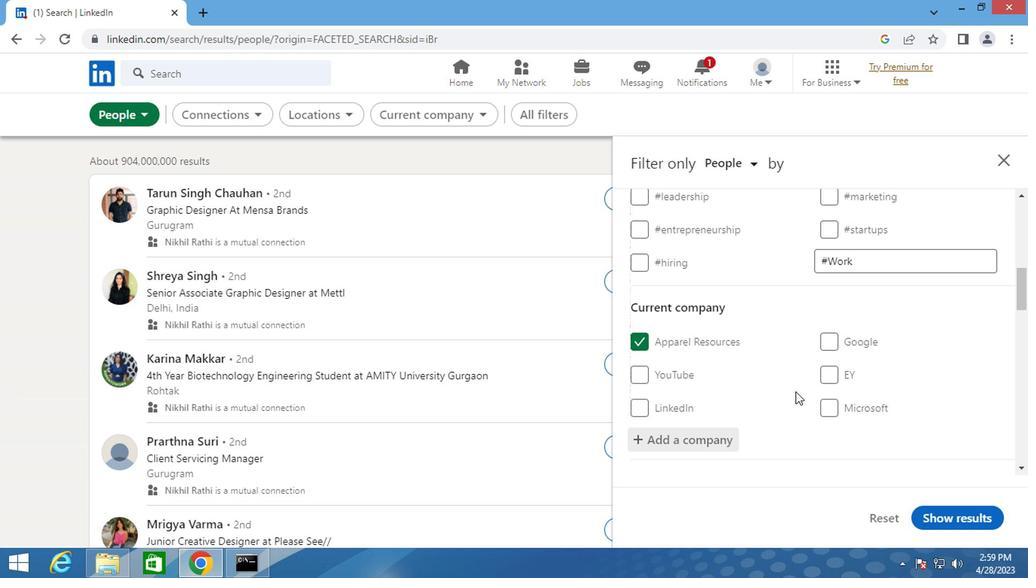 
Action: Mouse scrolled (791, 391) with delta (0, -1)
Screenshot: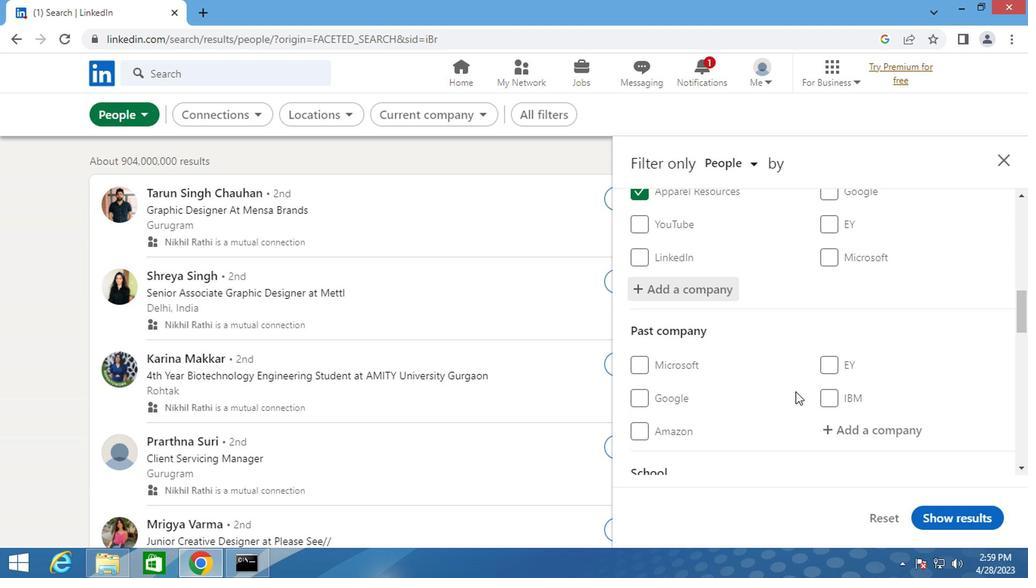 
Action: Mouse scrolled (791, 391) with delta (0, -1)
Screenshot: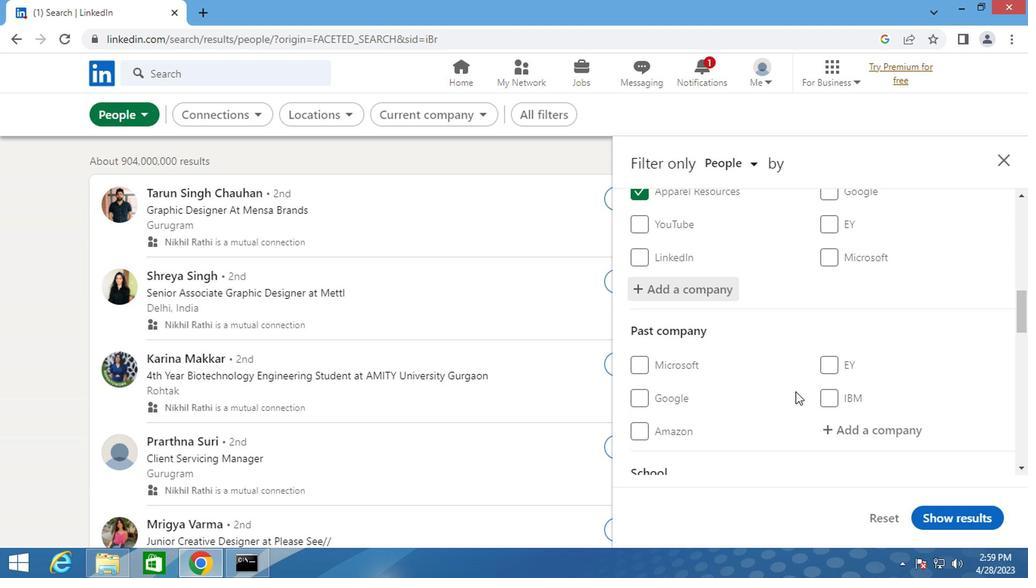 
Action: Mouse moved to (821, 410)
Screenshot: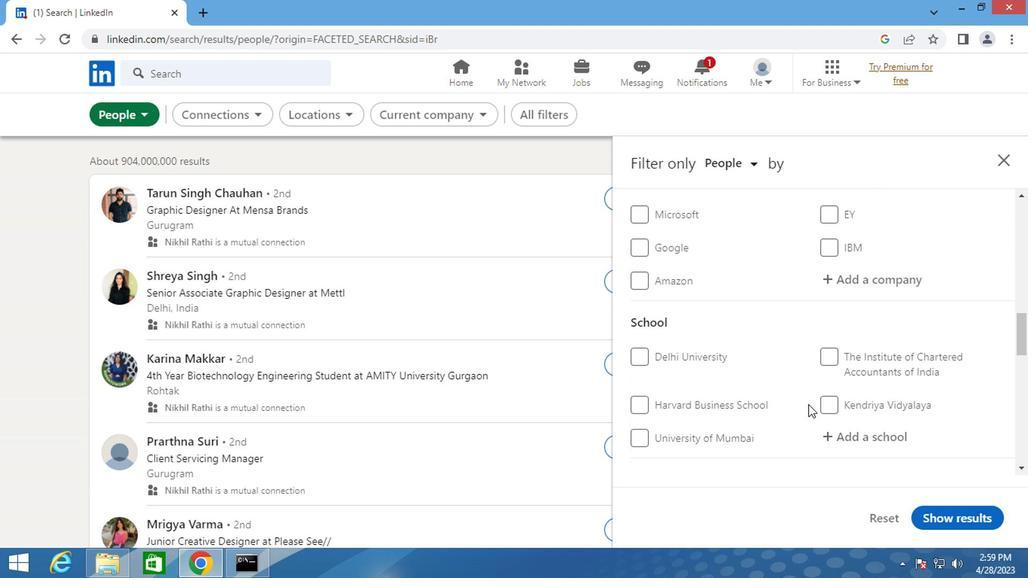 
Action: Mouse scrolled (821, 410) with delta (0, 0)
Screenshot: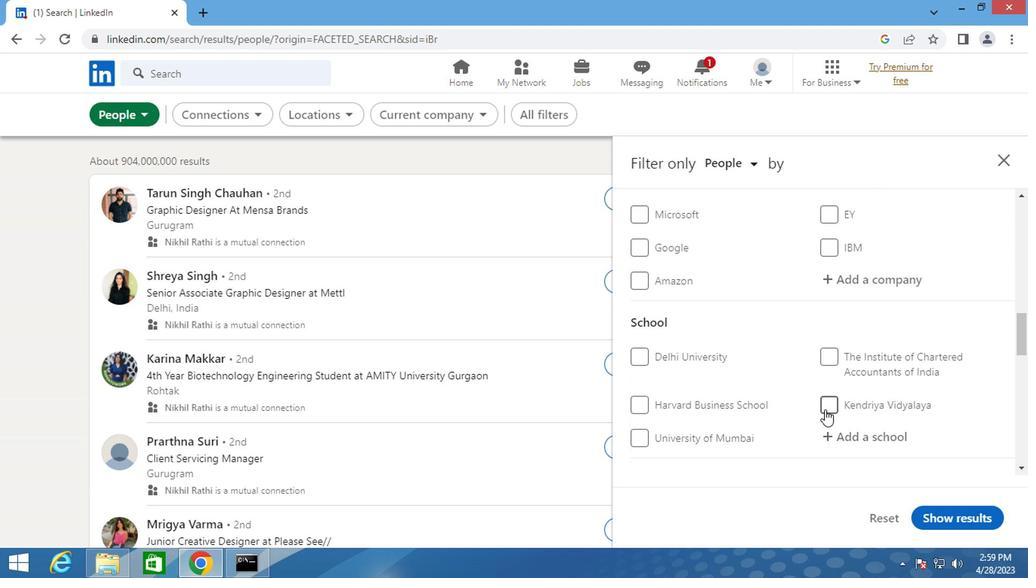
Action: Mouse moved to (863, 369)
Screenshot: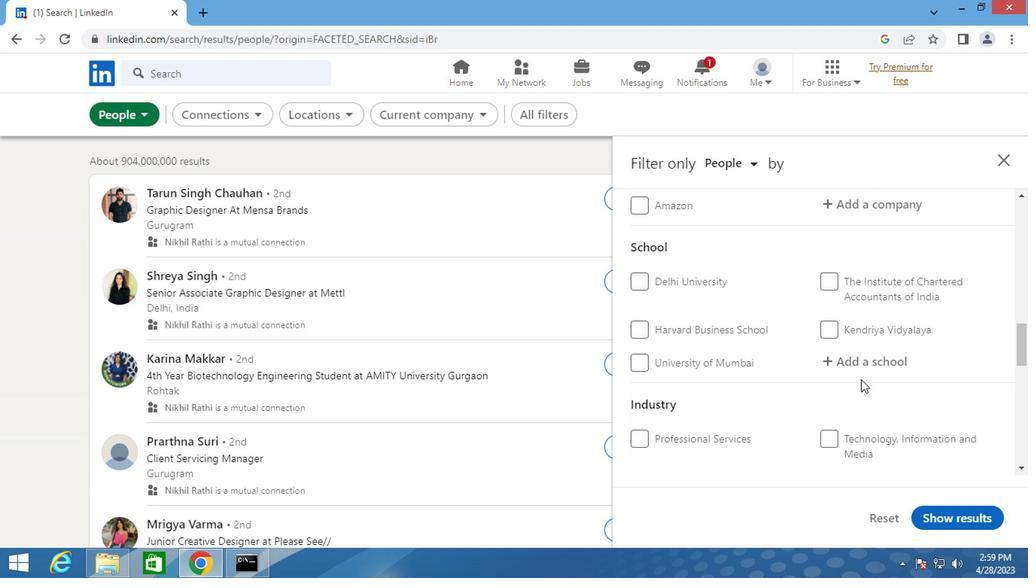 
Action: Mouse pressed left at (863, 369)
Screenshot: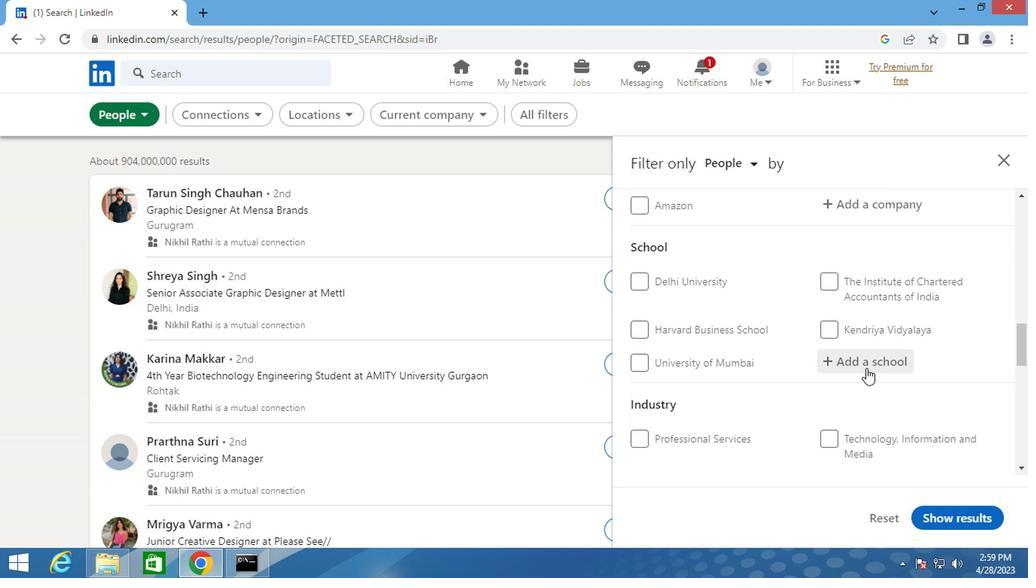 
Action: Key pressed <Key.shift>MIT<Key.space><Key.shift>SCHOOL
Screenshot: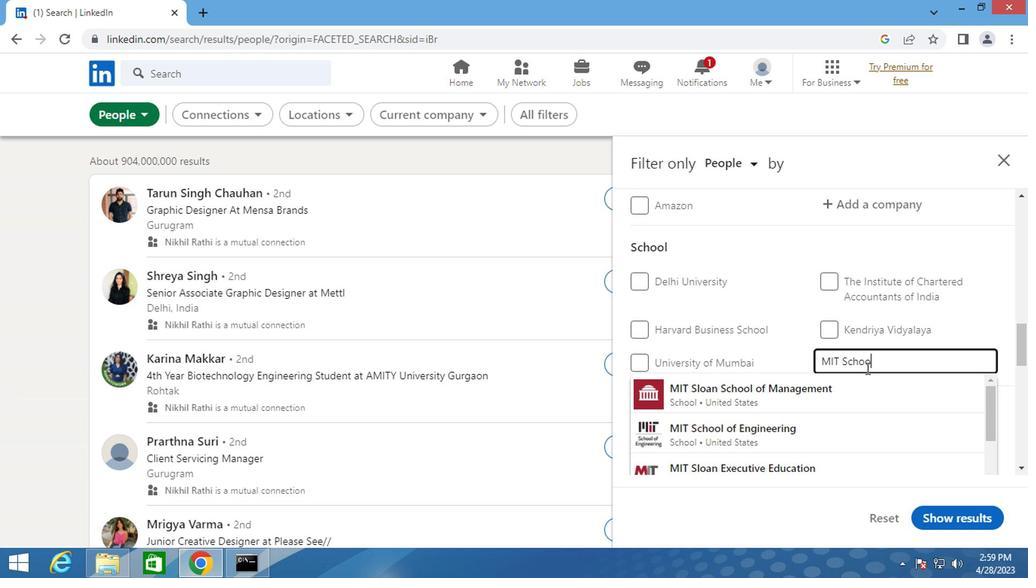 
Action: Mouse moved to (818, 466)
Screenshot: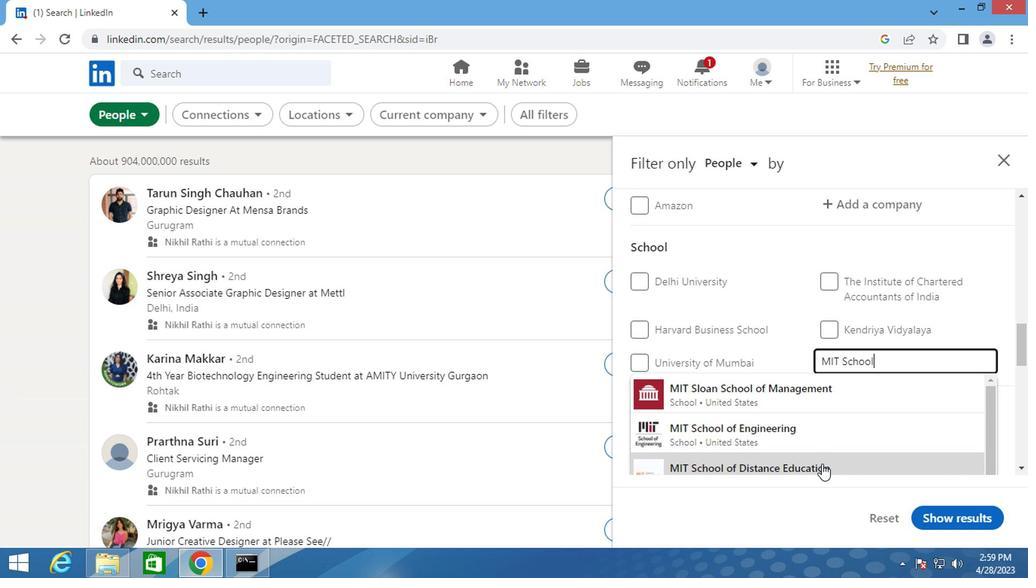 
Action: Mouse pressed left at (818, 466)
Screenshot: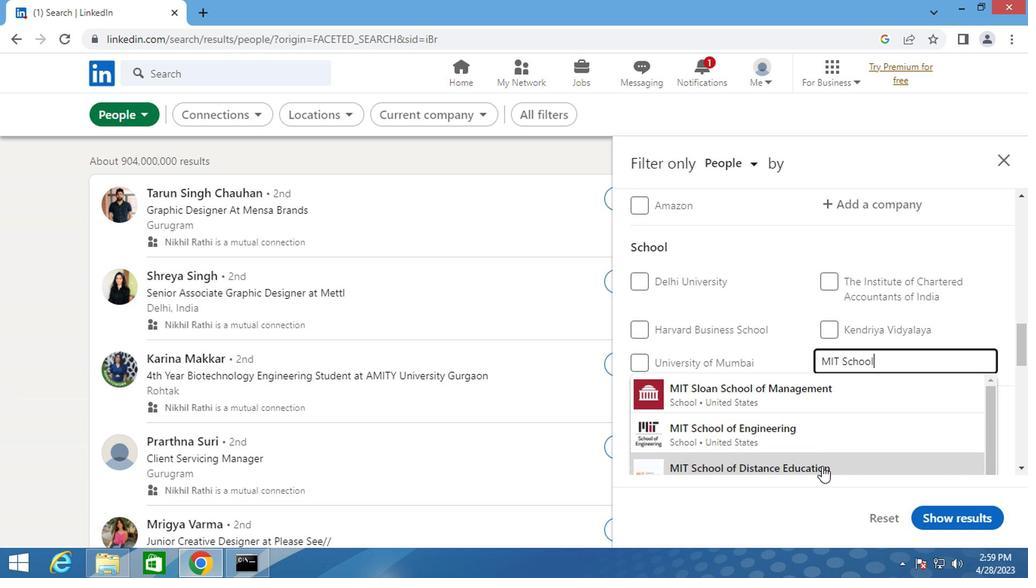 
Action: Mouse moved to (832, 376)
Screenshot: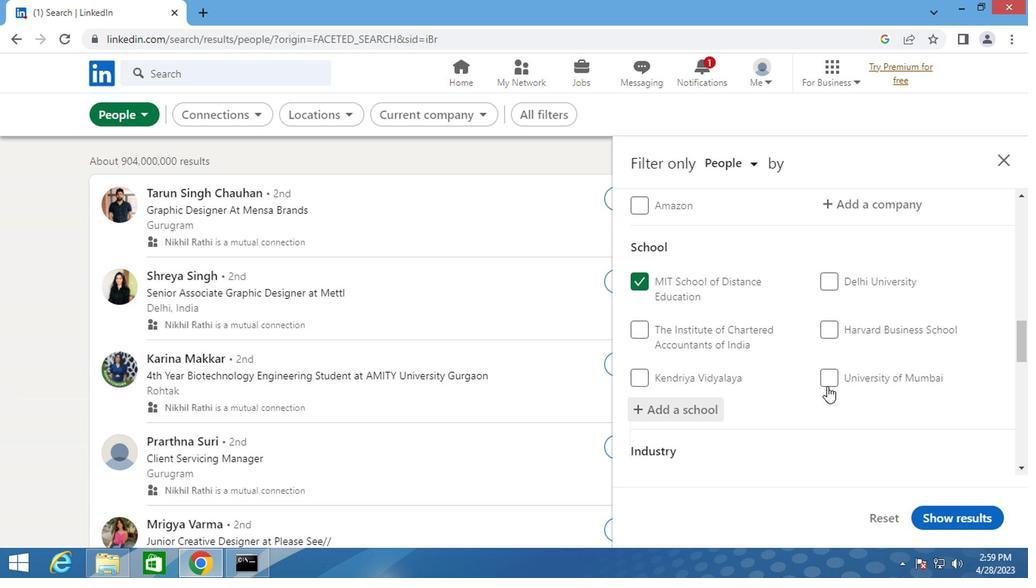 
Action: Mouse scrolled (832, 376) with delta (0, 0)
Screenshot: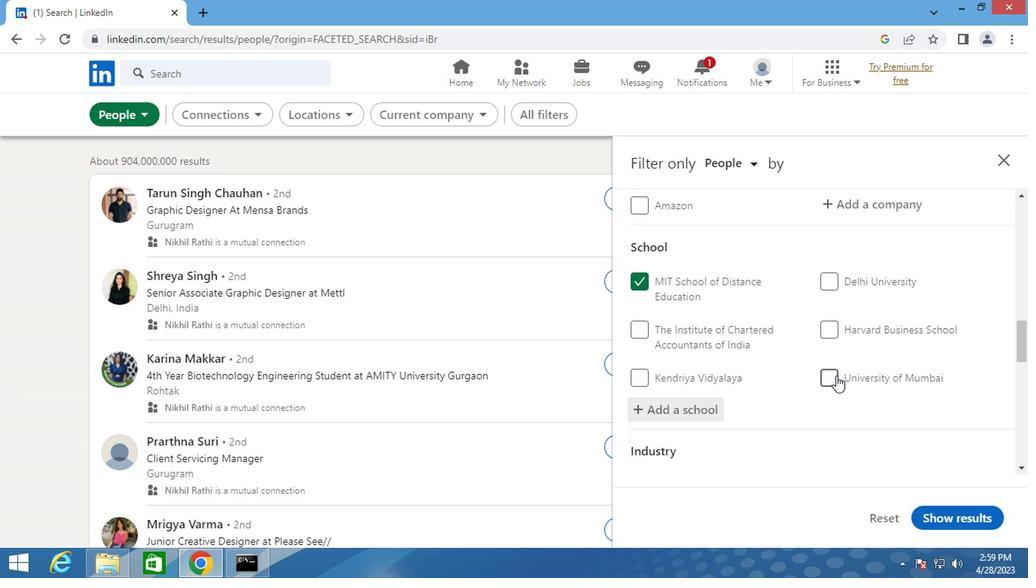 
Action: Mouse scrolled (832, 376) with delta (0, 0)
Screenshot: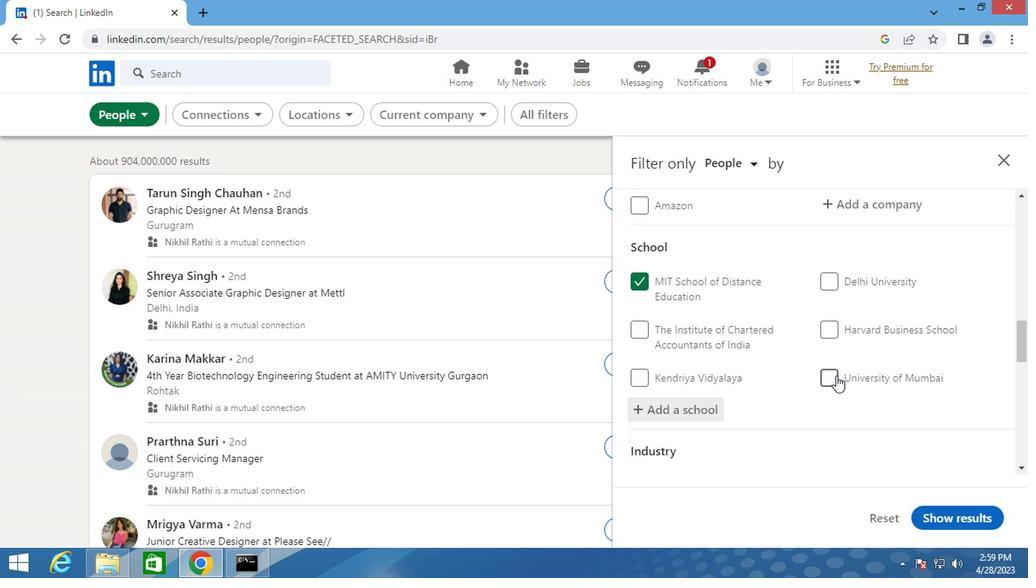 
Action: Mouse scrolled (832, 376) with delta (0, 0)
Screenshot: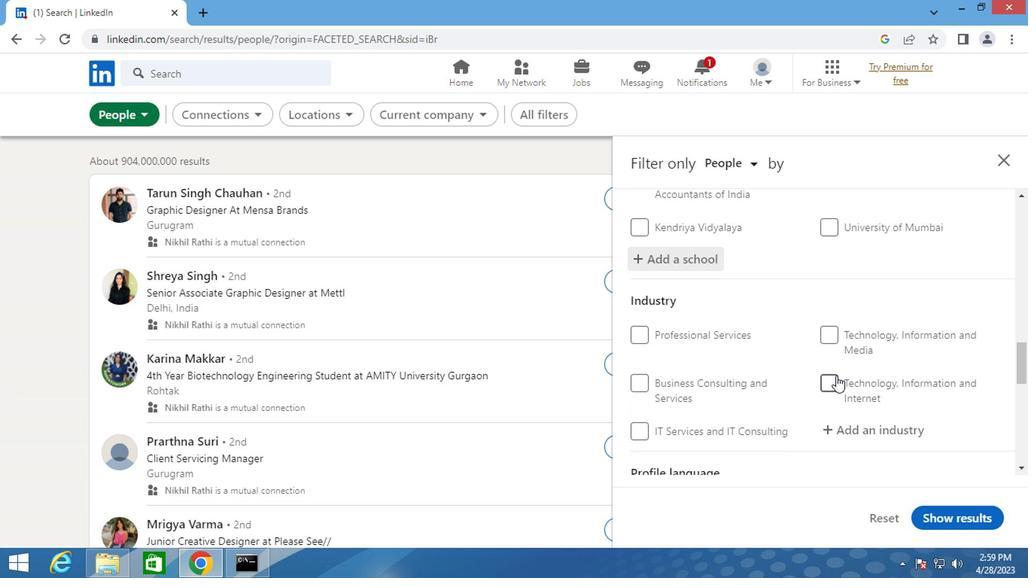 
Action: Mouse moved to (844, 358)
Screenshot: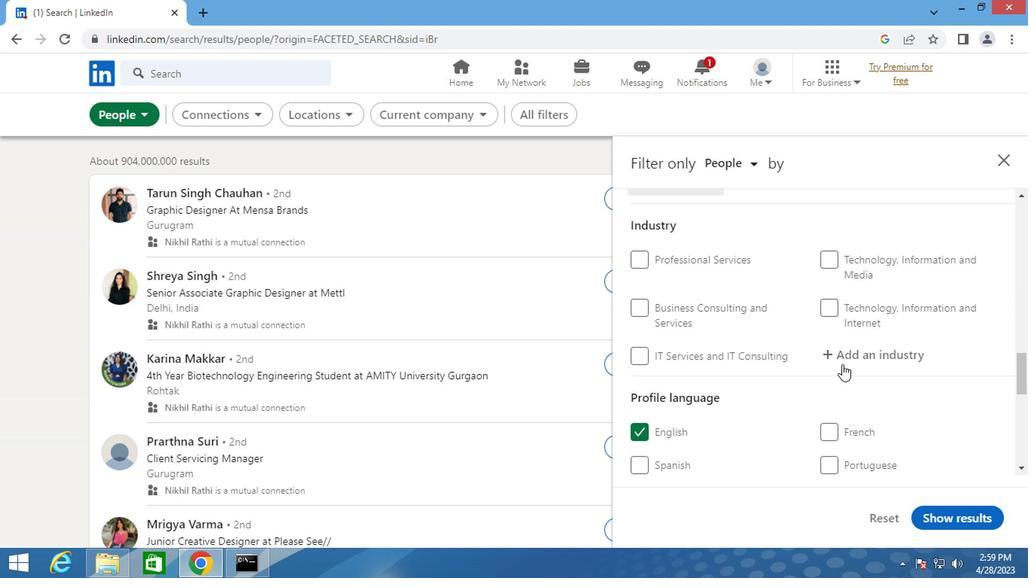 
Action: Mouse pressed left at (844, 358)
Screenshot: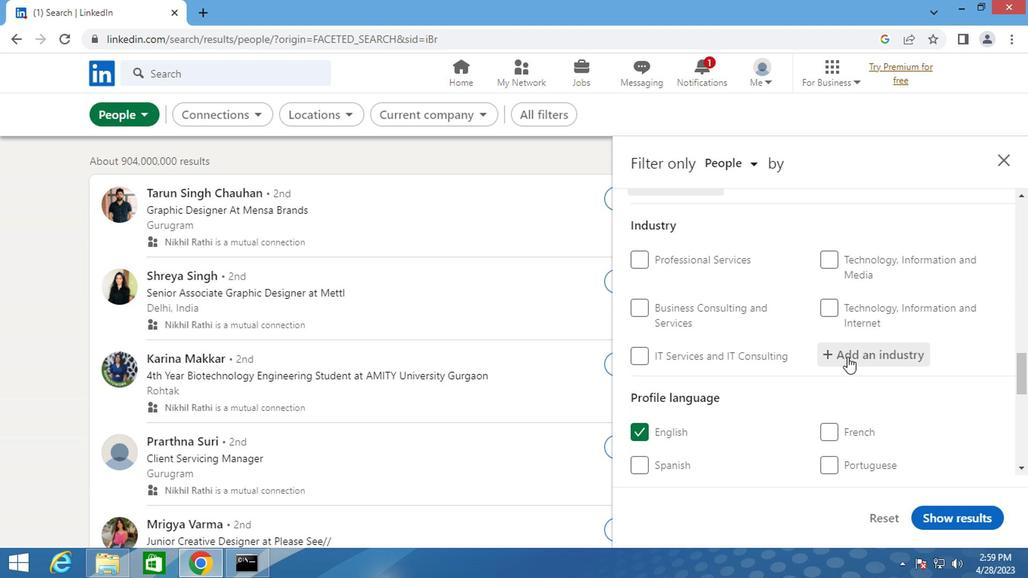 
Action: Key pressed <Key.shift>BOILERS
Screenshot: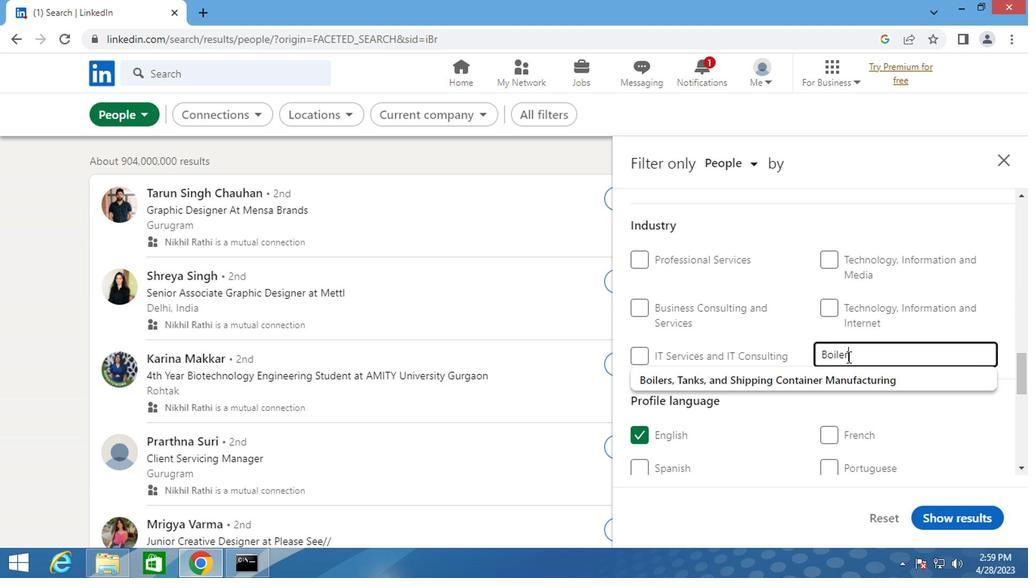 
Action: Mouse moved to (786, 378)
Screenshot: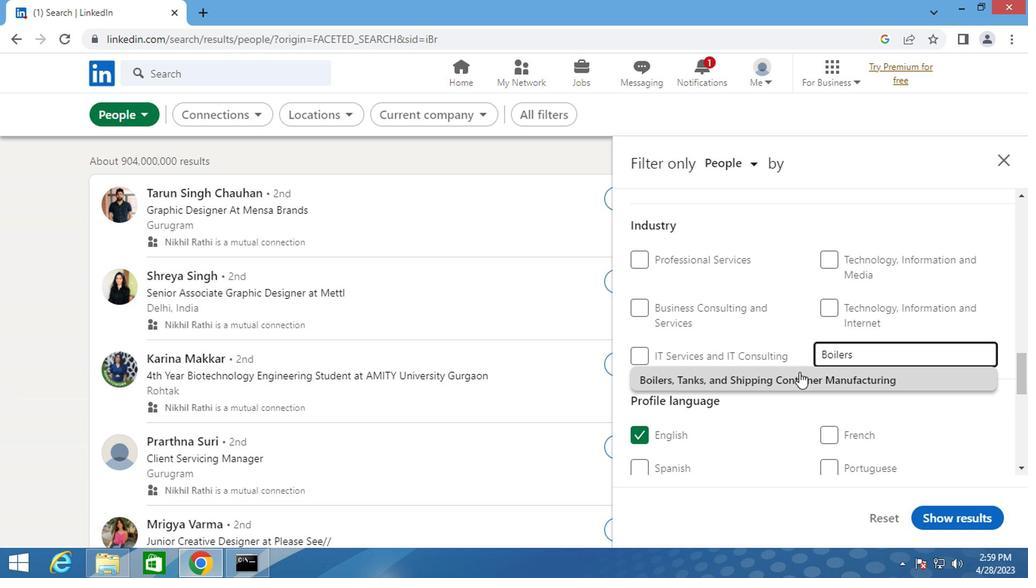 
Action: Mouse pressed left at (786, 378)
Screenshot: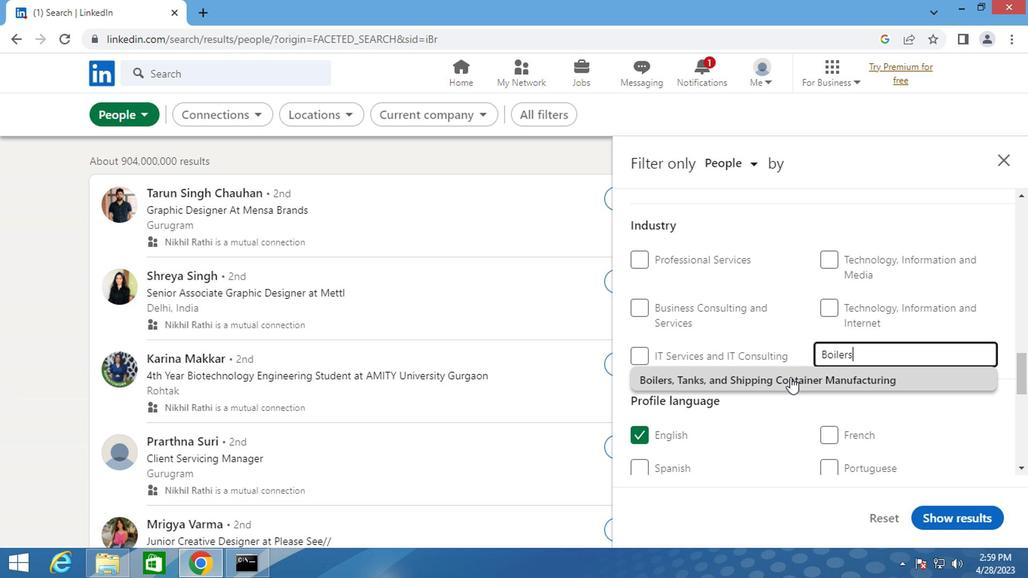 
Action: Mouse scrolled (786, 378) with delta (0, 0)
Screenshot: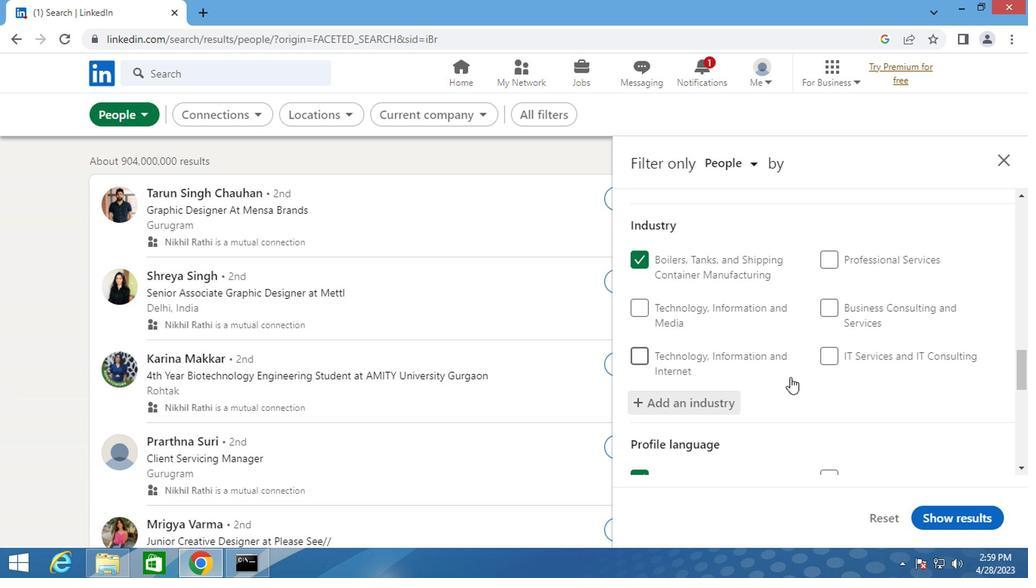 
Action: Mouse scrolled (786, 378) with delta (0, 0)
Screenshot: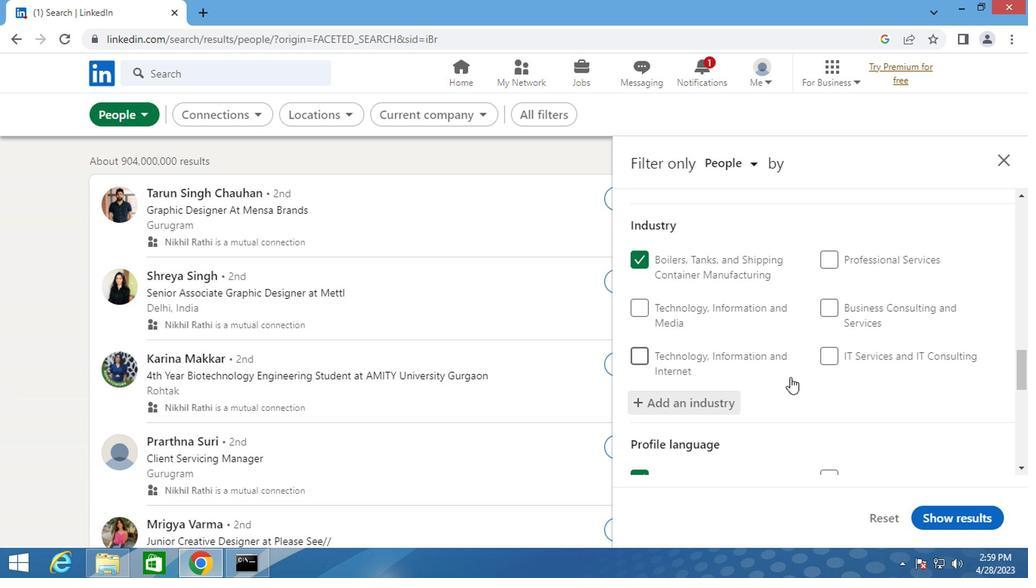 
Action: Mouse moved to (788, 378)
Screenshot: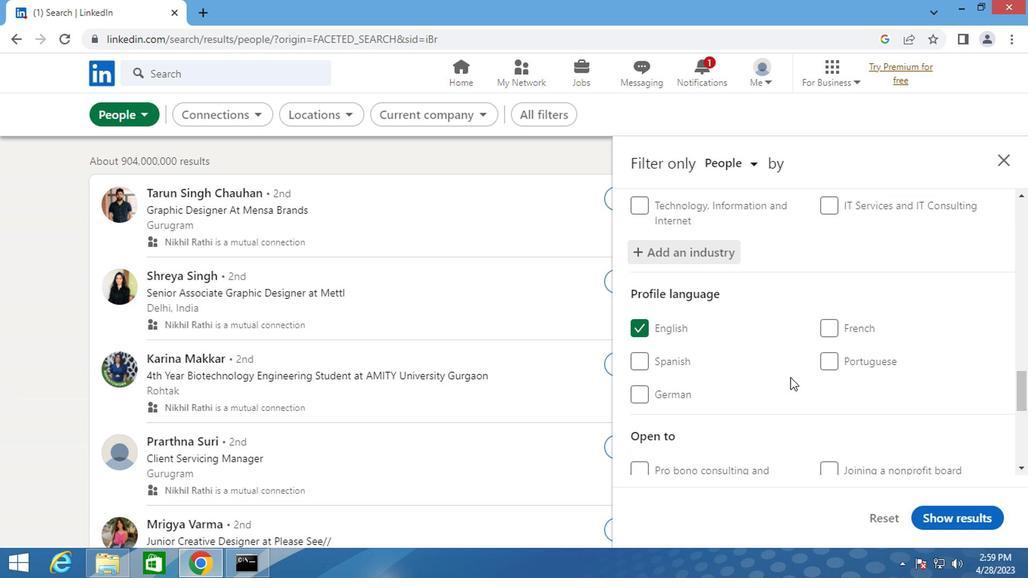 
Action: Mouse scrolled (788, 378) with delta (0, 0)
Screenshot: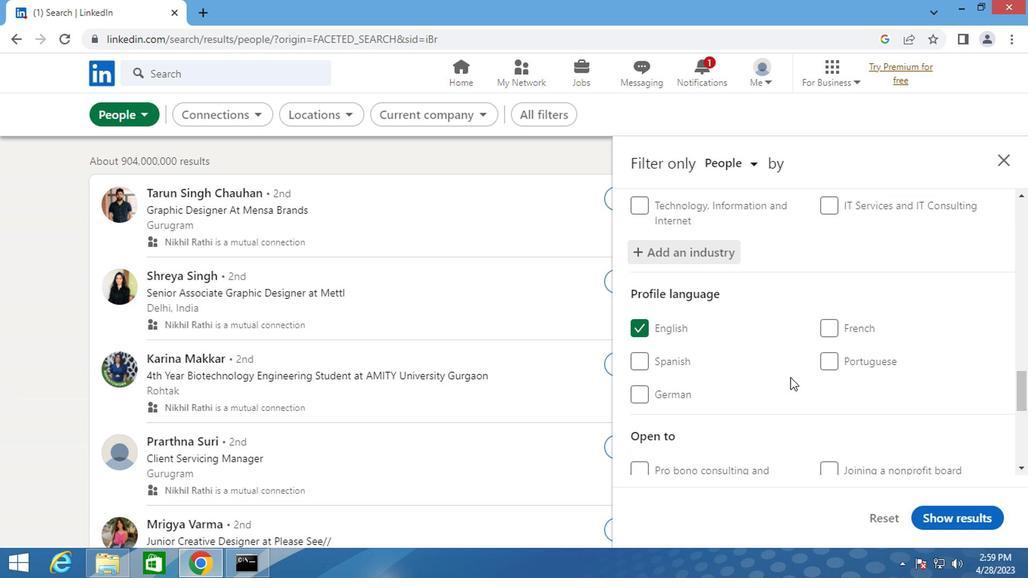 
Action: Mouse scrolled (788, 378) with delta (0, 0)
Screenshot: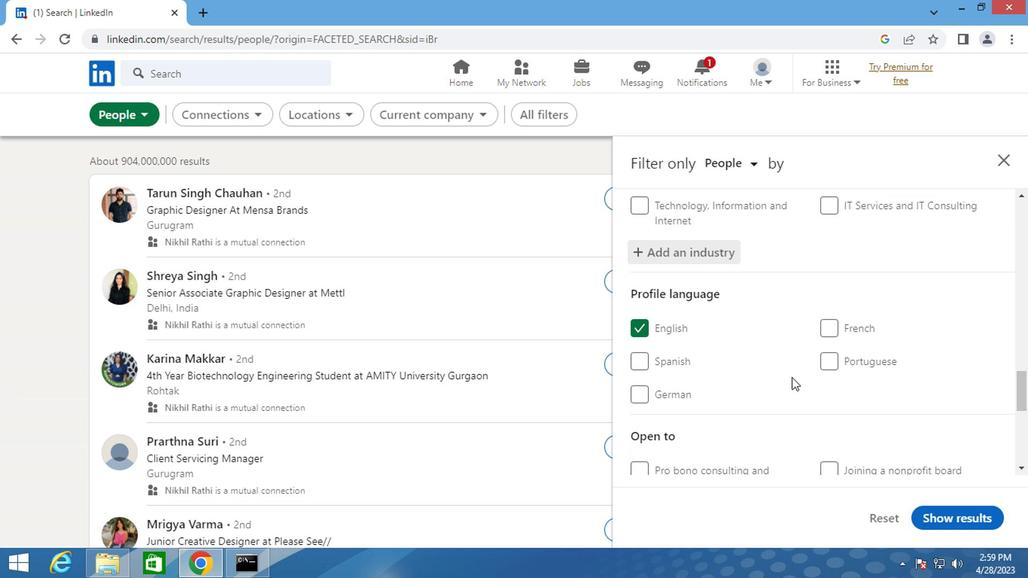 
Action: Mouse scrolled (788, 378) with delta (0, 0)
Screenshot: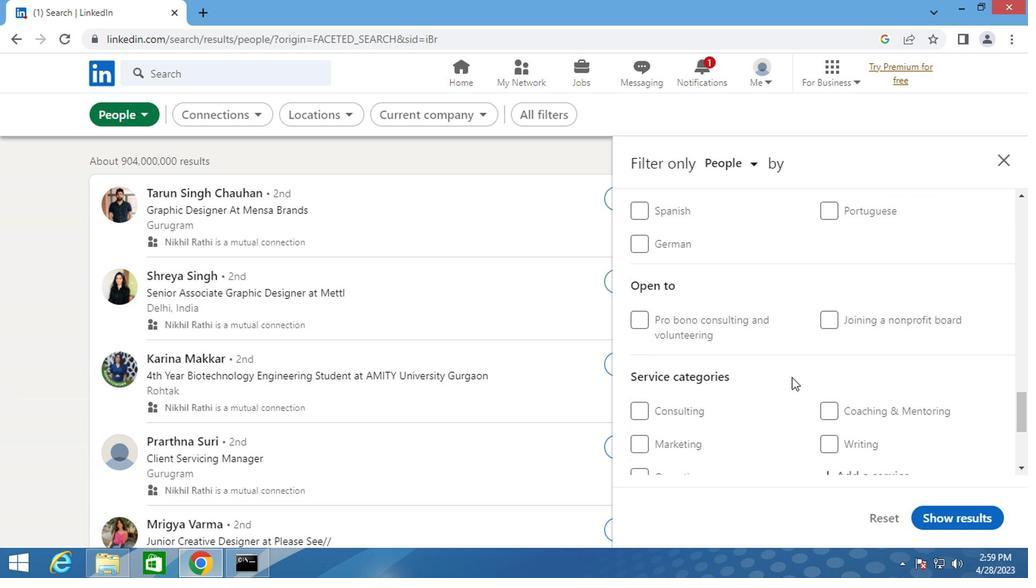 
Action: Mouse moved to (835, 393)
Screenshot: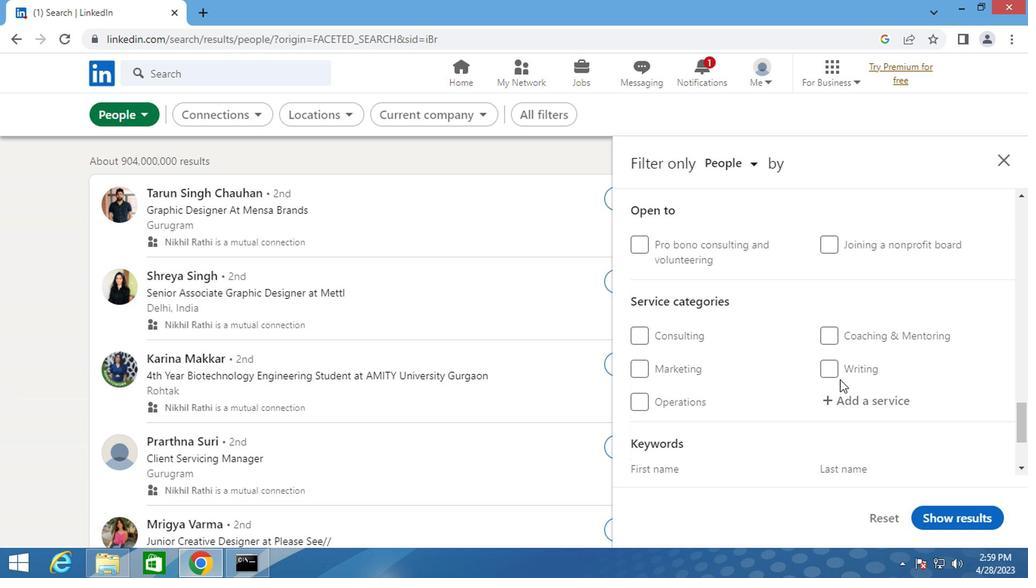 
Action: Mouse pressed left at (835, 393)
Screenshot: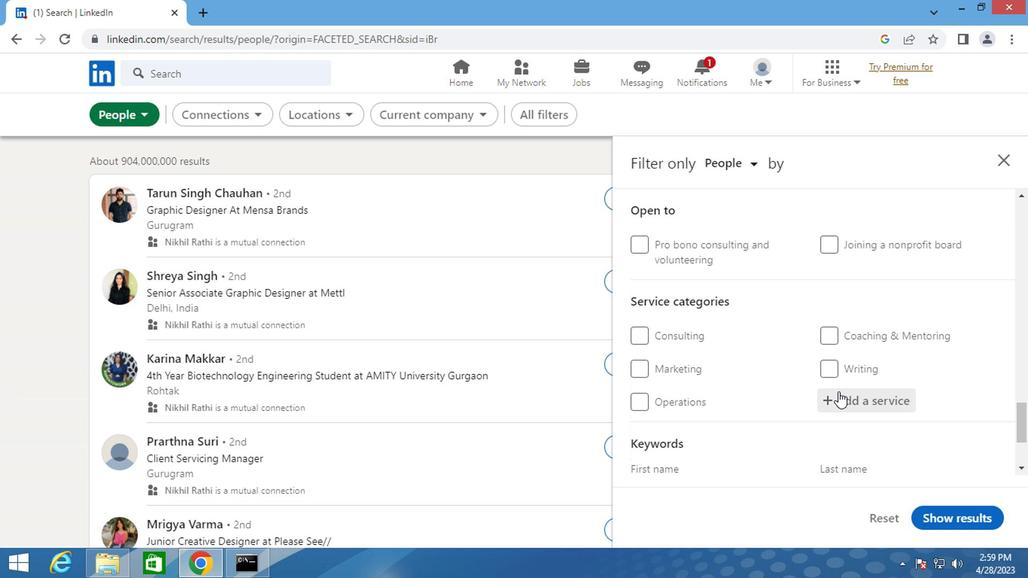 
Action: Key pressed <Key.shift>TRANSLATION
Screenshot: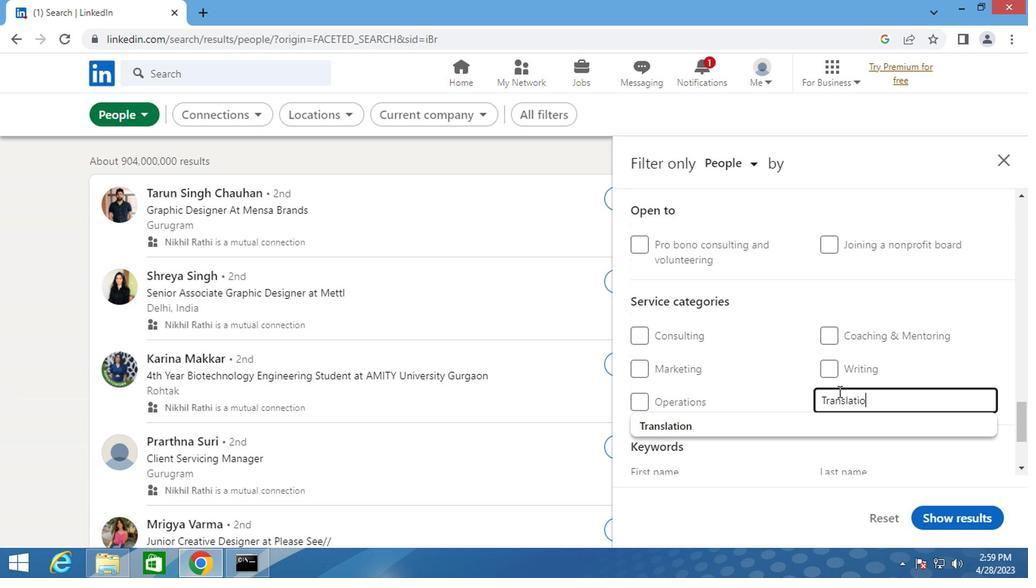 
Action: Mouse moved to (769, 424)
Screenshot: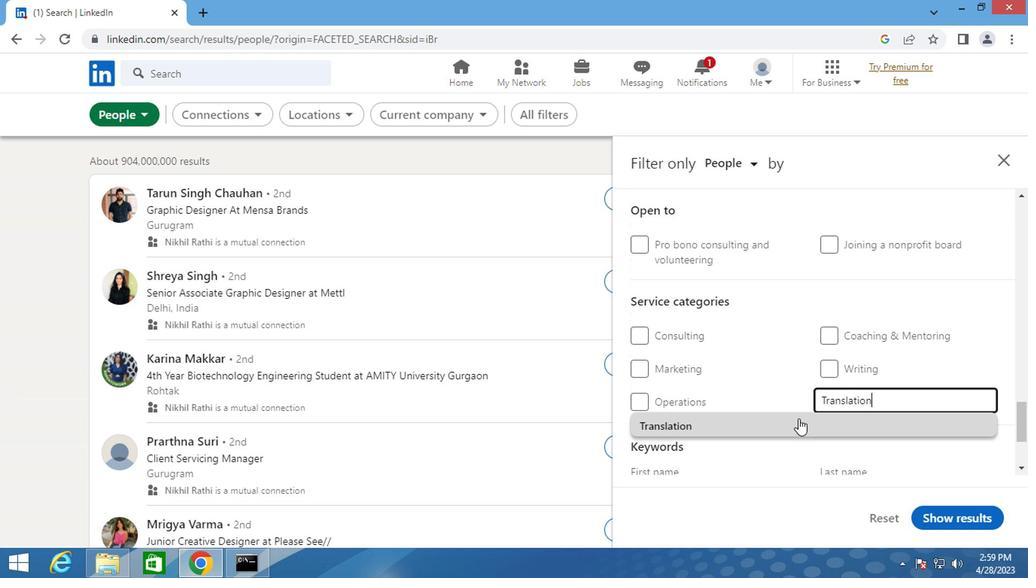 
Action: Mouse pressed left at (769, 424)
Screenshot: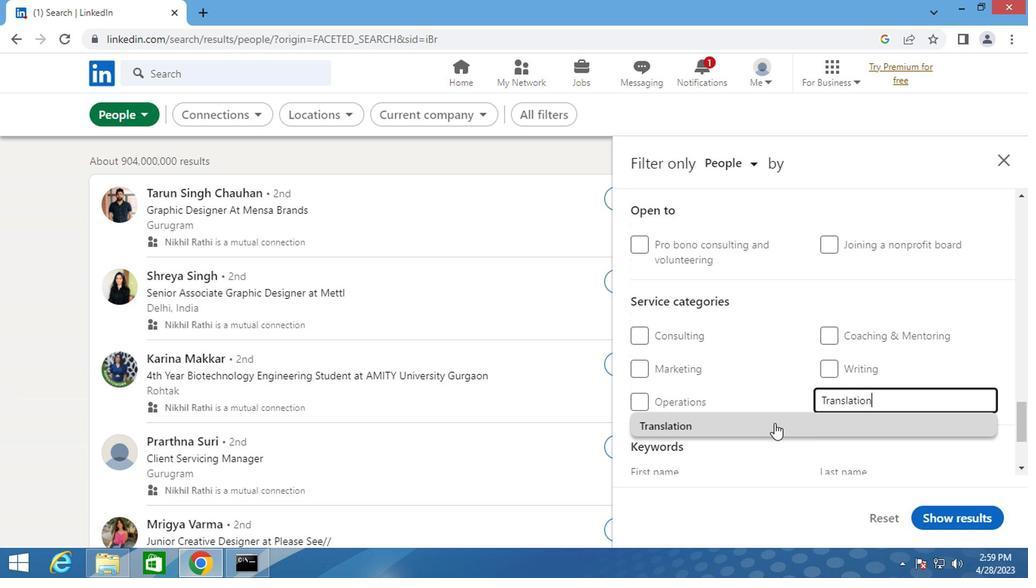 
Action: Mouse moved to (769, 423)
Screenshot: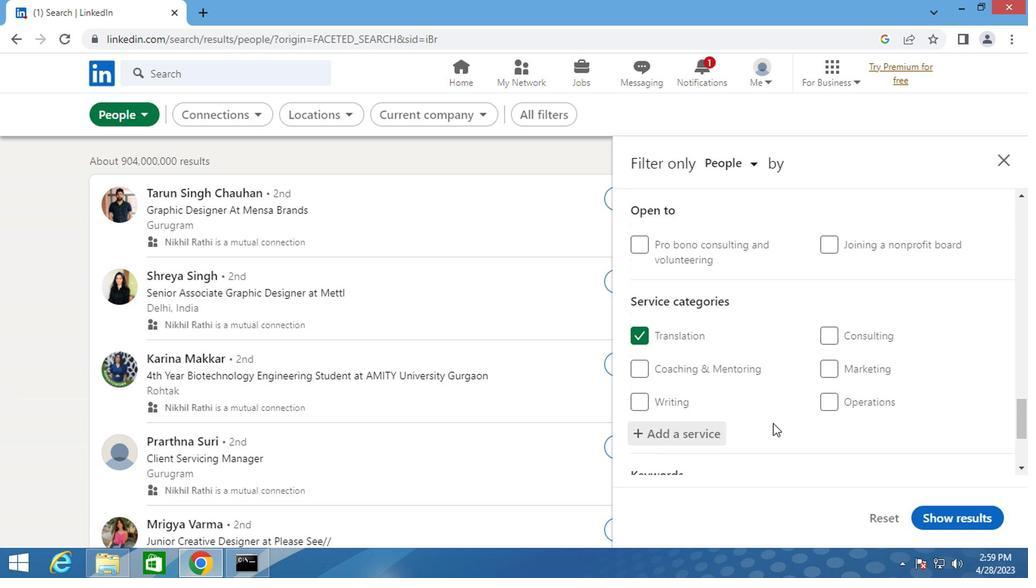 
Action: Mouse scrolled (769, 422) with delta (0, 0)
Screenshot: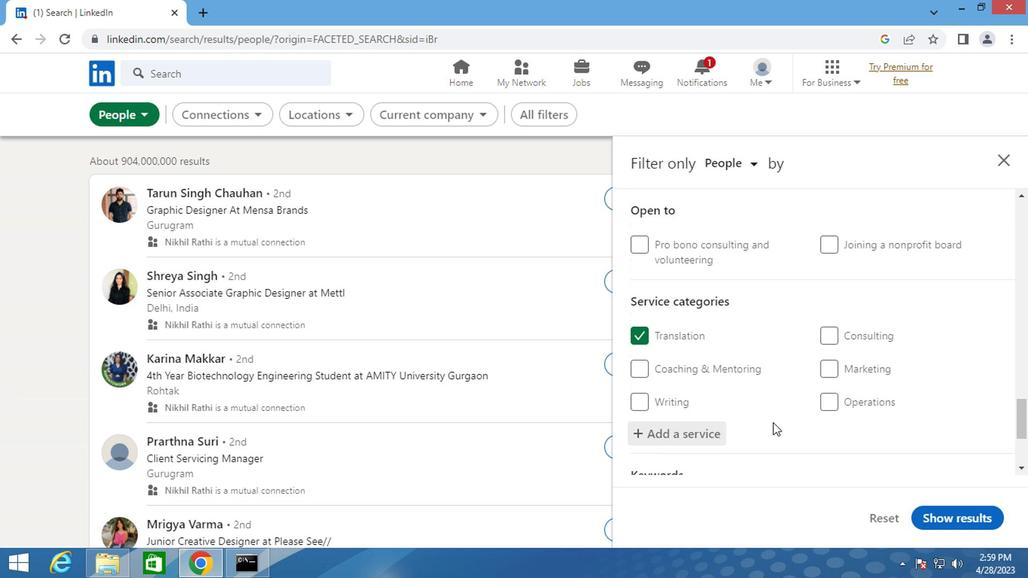 
Action: Mouse scrolled (769, 422) with delta (0, 0)
Screenshot: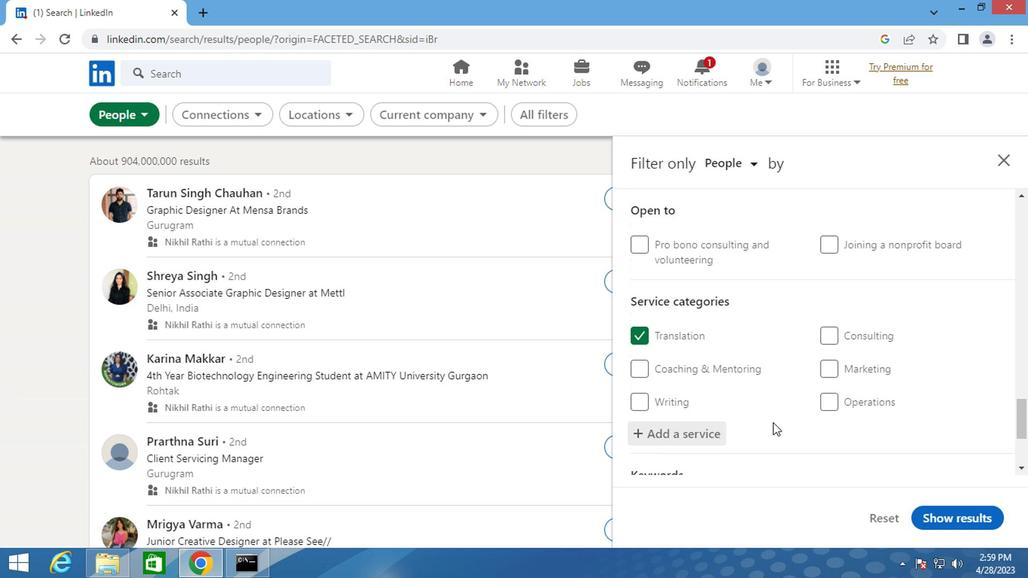 
Action: Mouse pressed left at (769, 423)
Screenshot: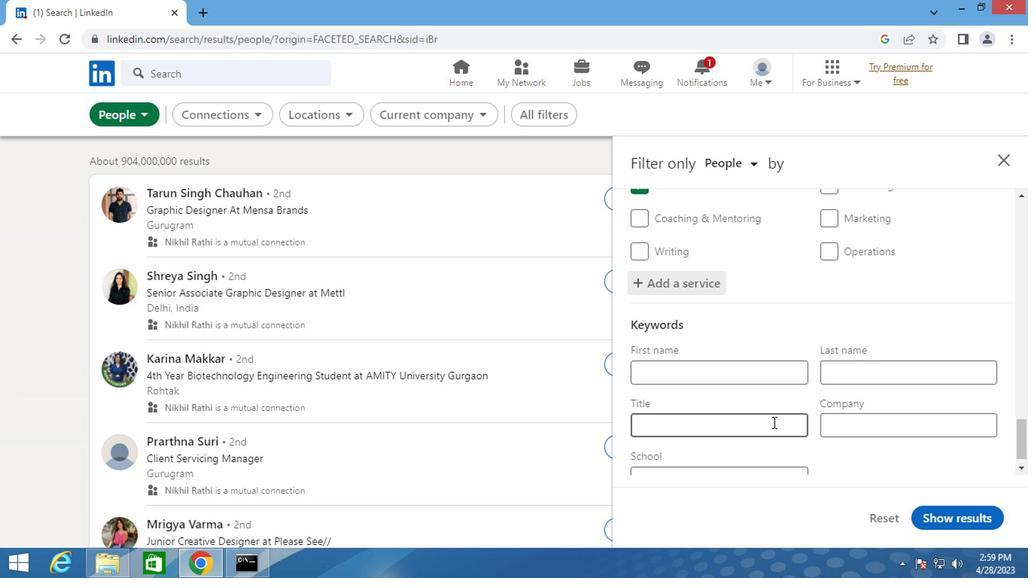 
Action: Key pressed <Key.shift>WEB<Key.space><Key.shift>DESIGNER
Screenshot: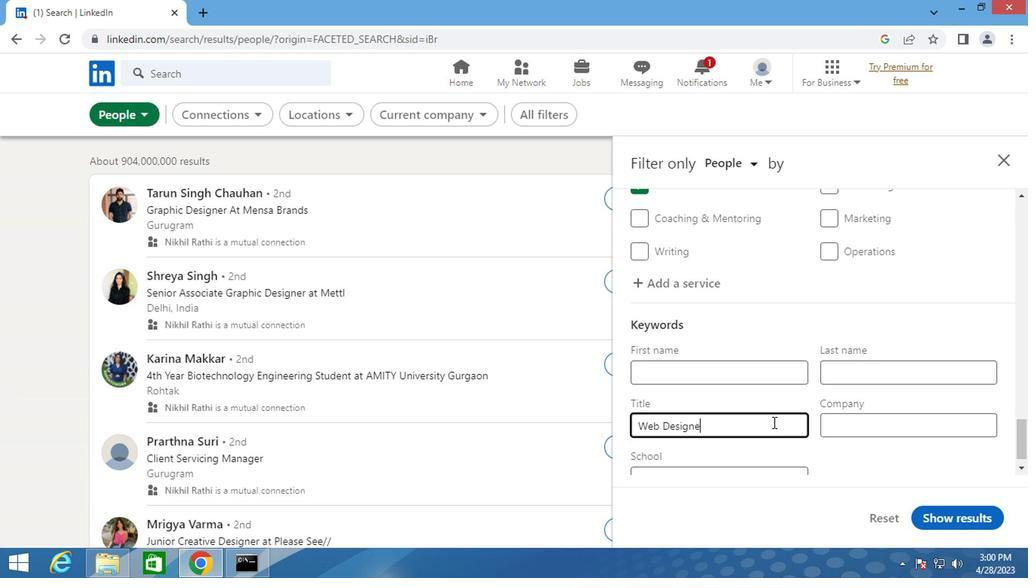 
Action: Mouse moved to (930, 519)
Screenshot: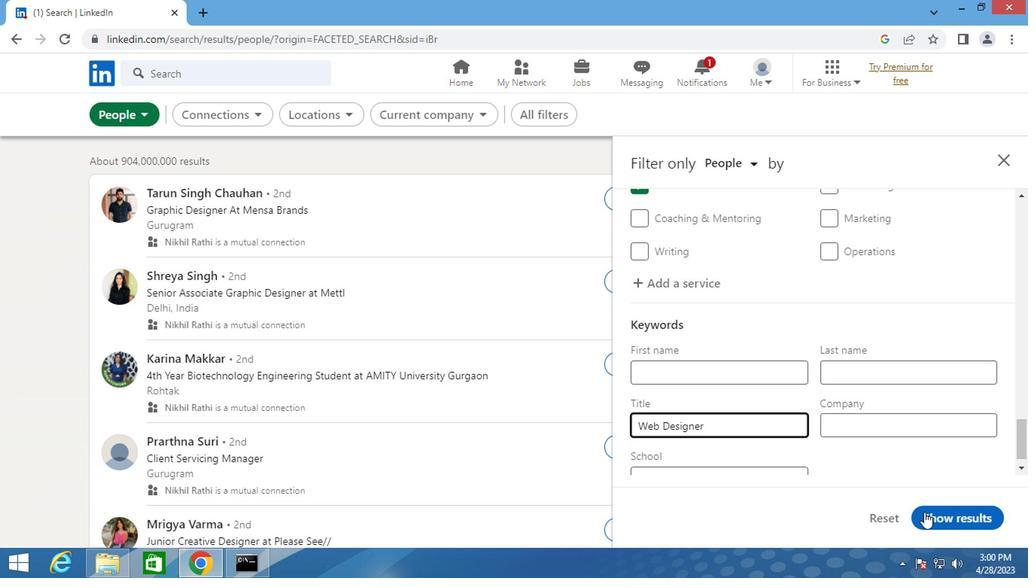 
Action: Mouse pressed left at (930, 519)
Screenshot: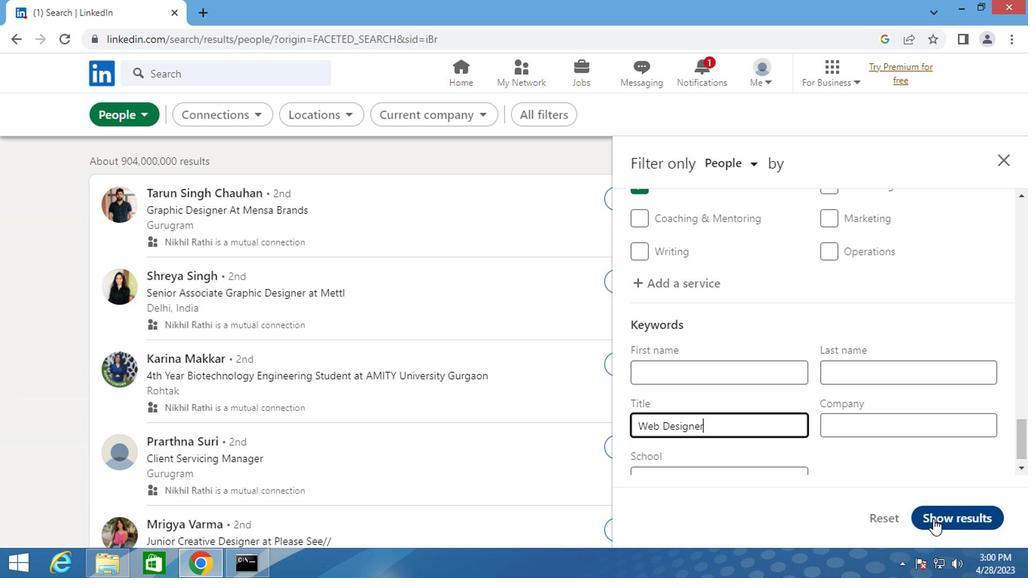 
